 Task: In Heading Arial with underline. Font size of heading  '18'Font style of data Calibri. Font size of data  9Alignment of headline & data Align center. Fill color in heading,  RedFont color of data Black Apply border in Data No BorderIn the sheet   Navigate Sales review book
Action: Mouse moved to (82, 156)
Screenshot: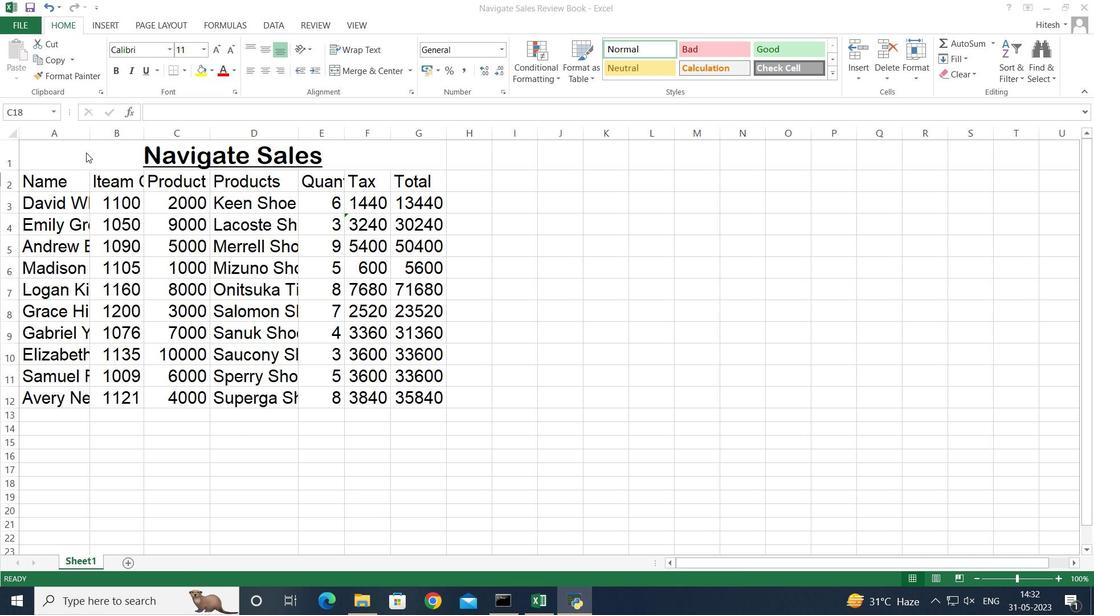 
Action: Mouse pressed left at (82, 156)
Screenshot: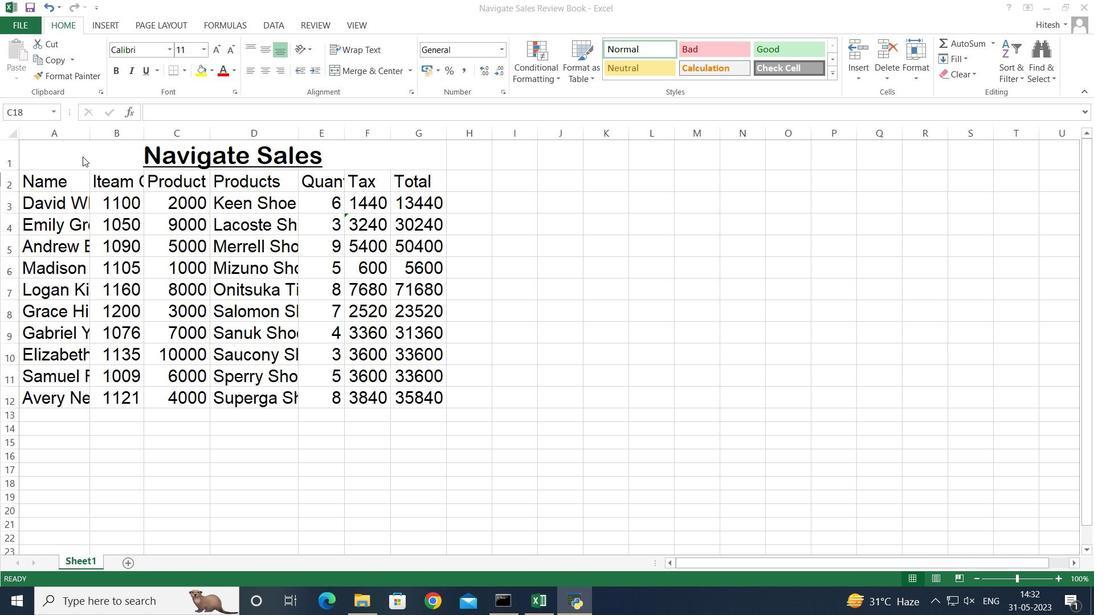 
Action: Mouse moved to (82, 164)
Screenshot: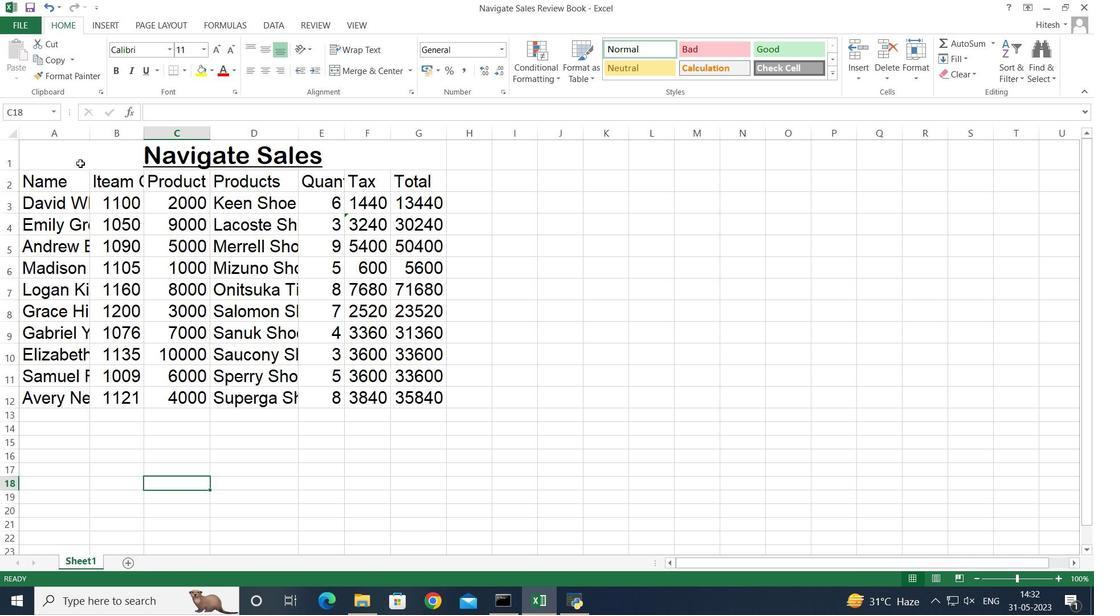 
Action: Mouse pressed left at (82, 164)
Screenshot: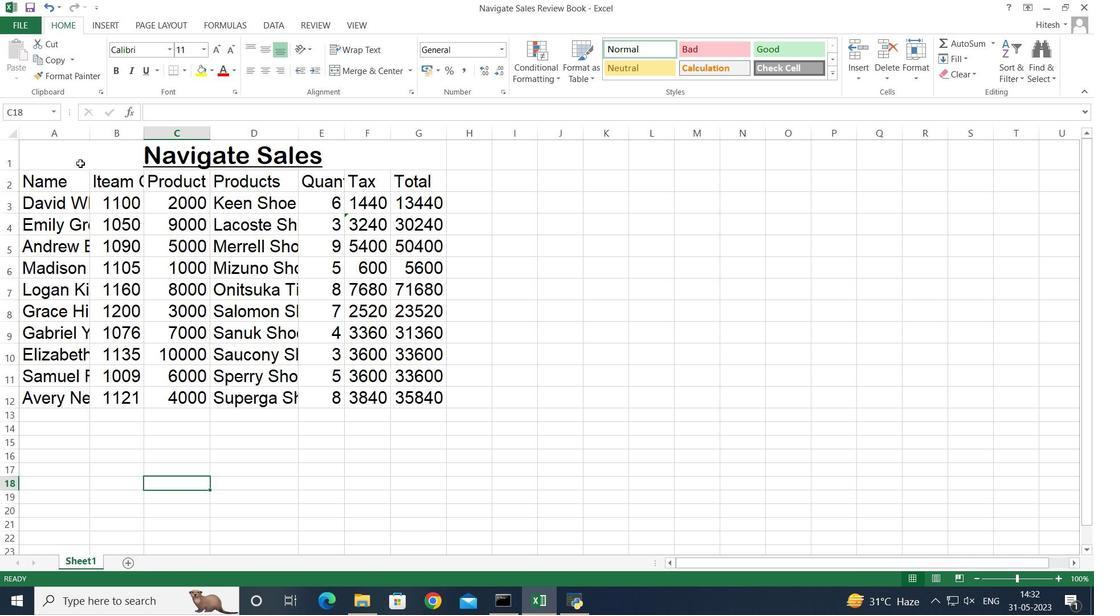
Action: Mouse moved to (170, 53)
Screenshot: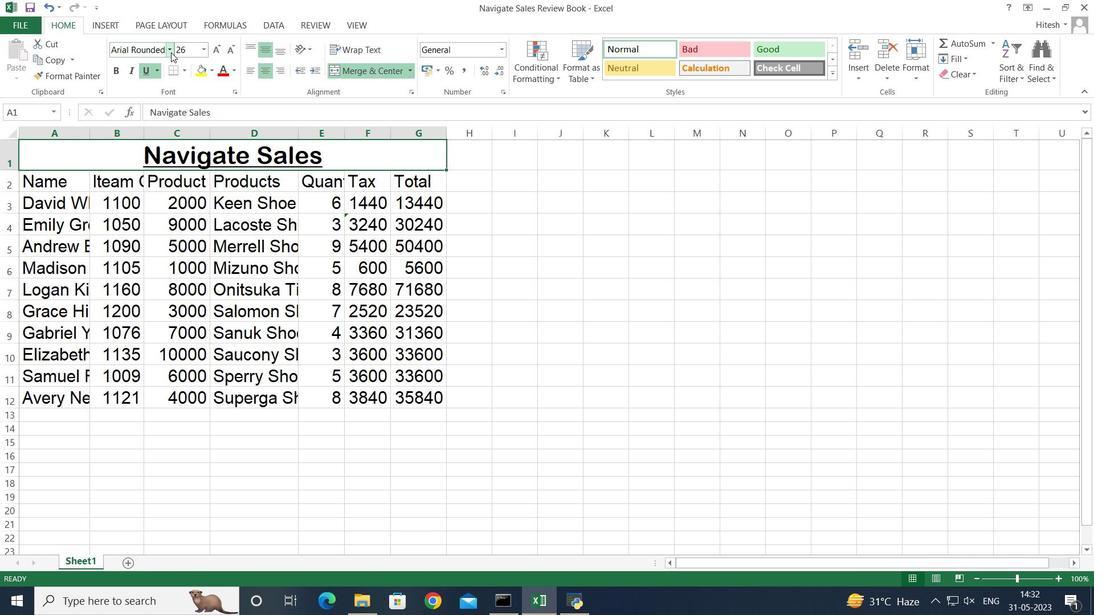 
Action: Mouse pressed left at (170, 53)
Screenshot: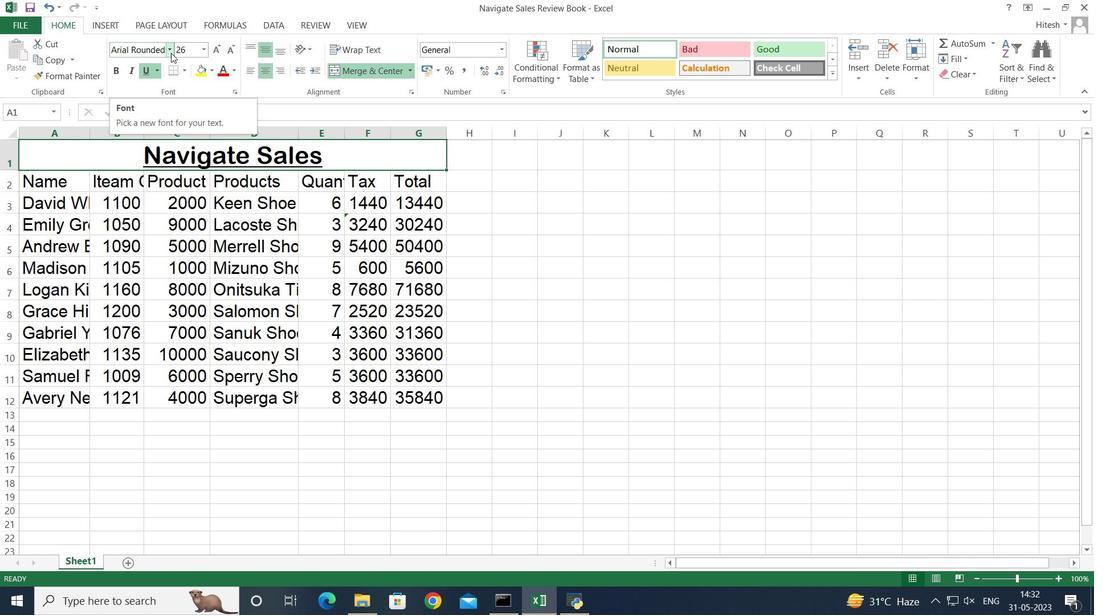 
Action: Mouse moved to (229, 165)
Screenshot: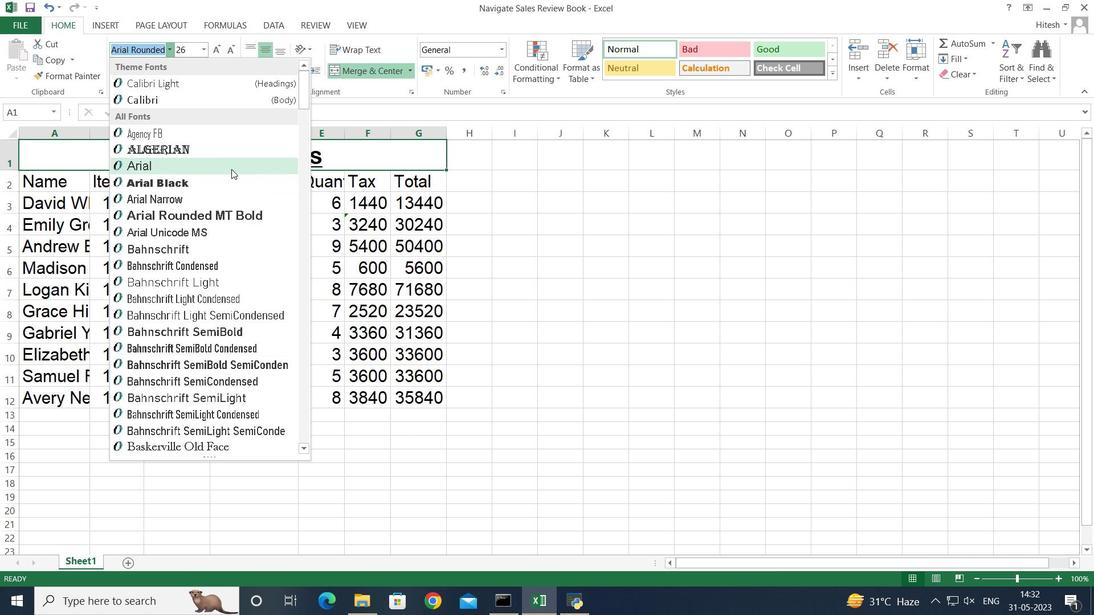 
Action: Mouse pressed left at (229, 165)
Screenshot: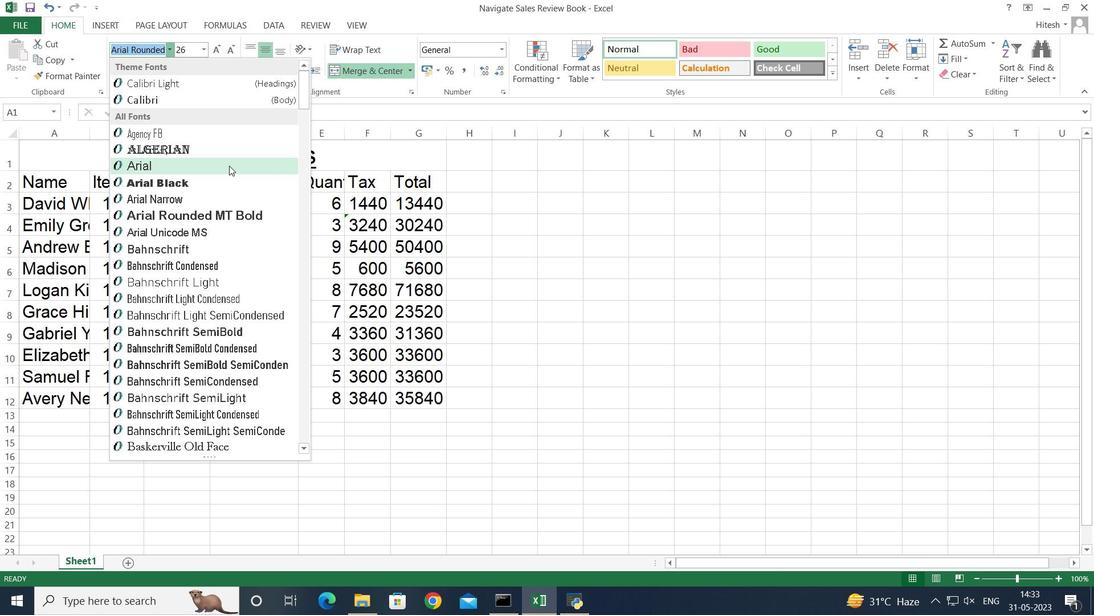
Action: Mouse moved to (147, 75)
Screenshot: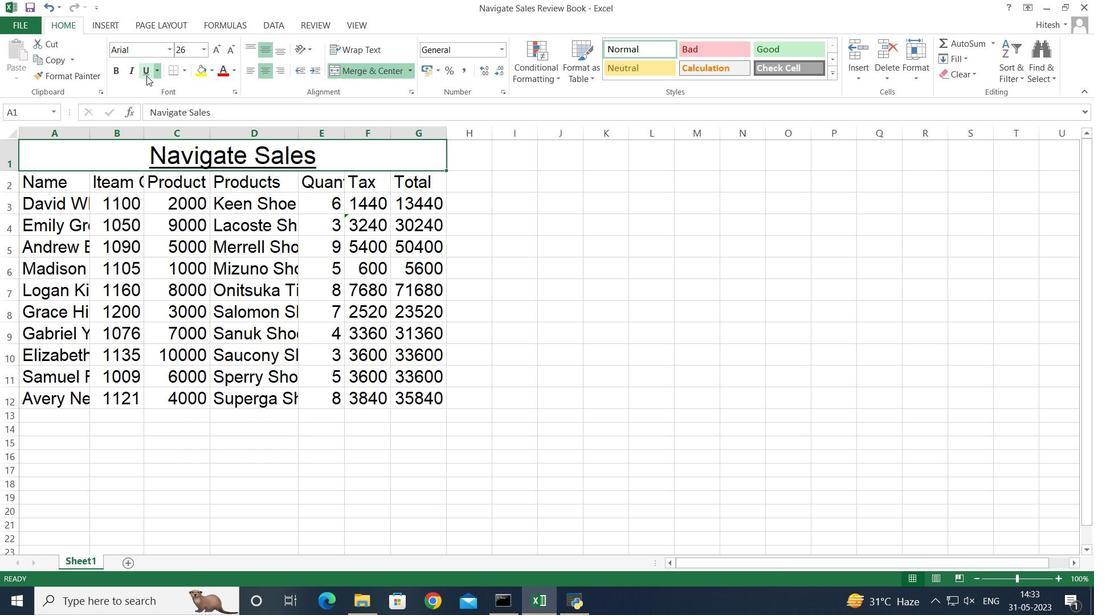 
Action: Mouse pressed left at (147, 75)
Screenshot: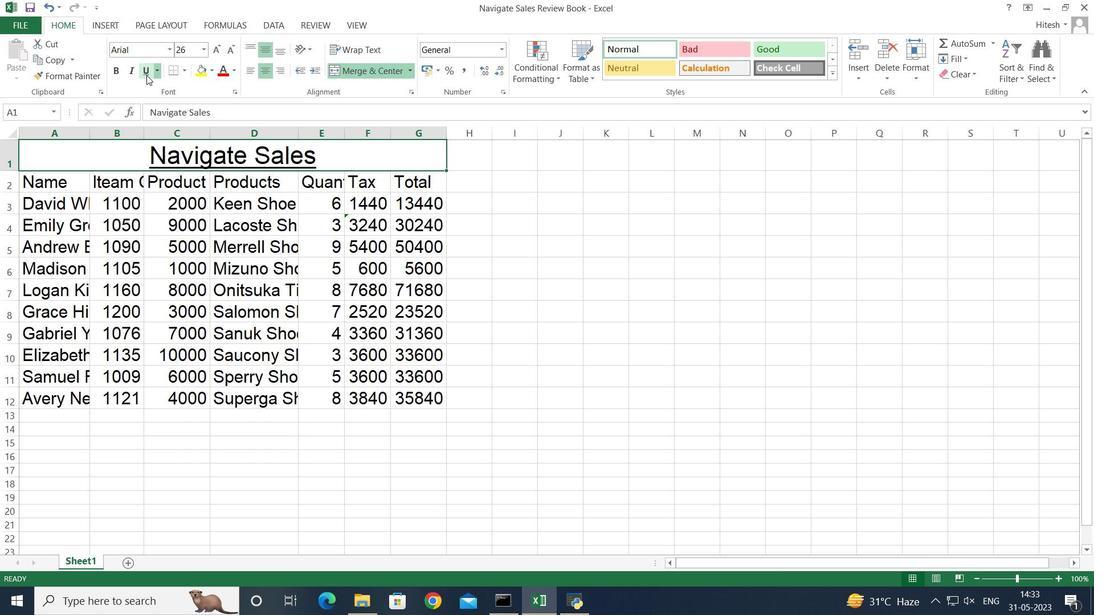 
Action: Mouse pressed left at (147, 75)
Screenshot: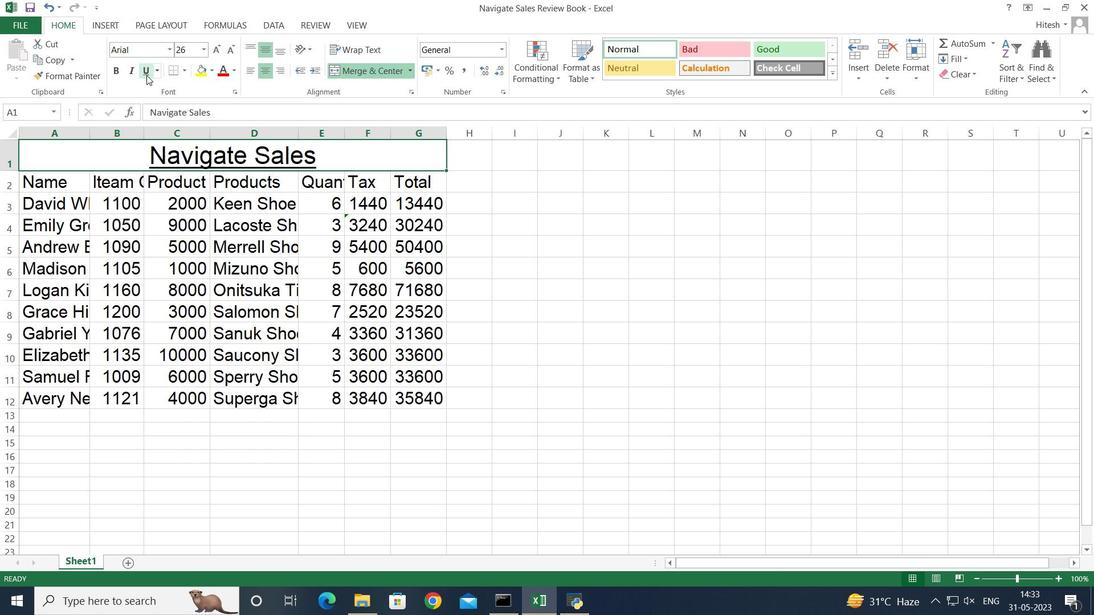 
Action: Mouse moved to (203, 47)
Screenshot: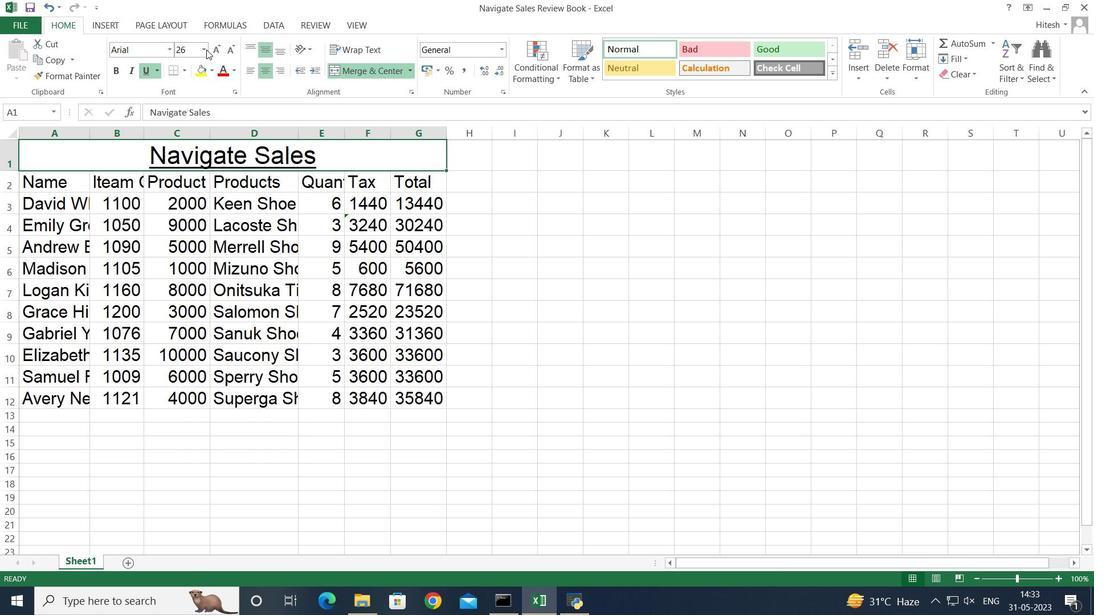 
Action: Mouse pressed left at (203, 47)
Screenshot: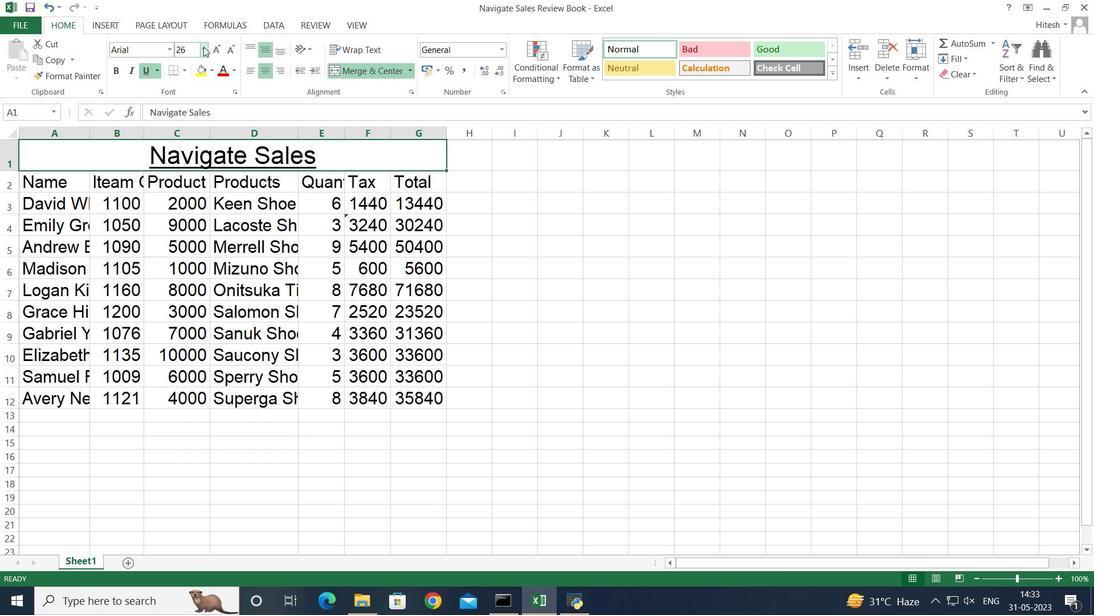 
Action: Mouse moved to (183, 160)
Screenshot: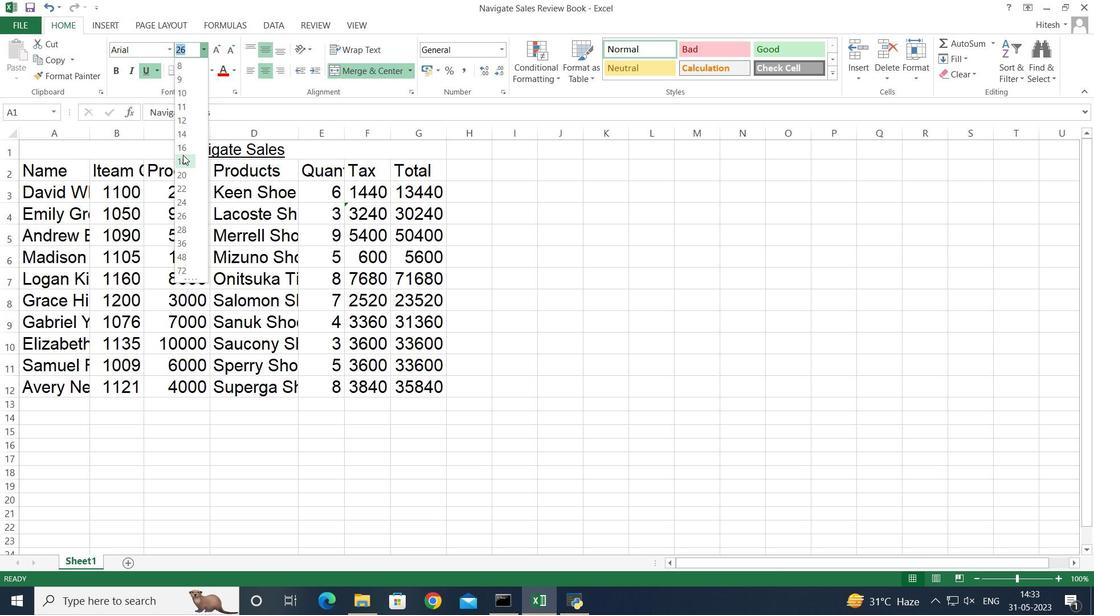 
Action: Mouse pressed left at (183, 160)
Screenshot: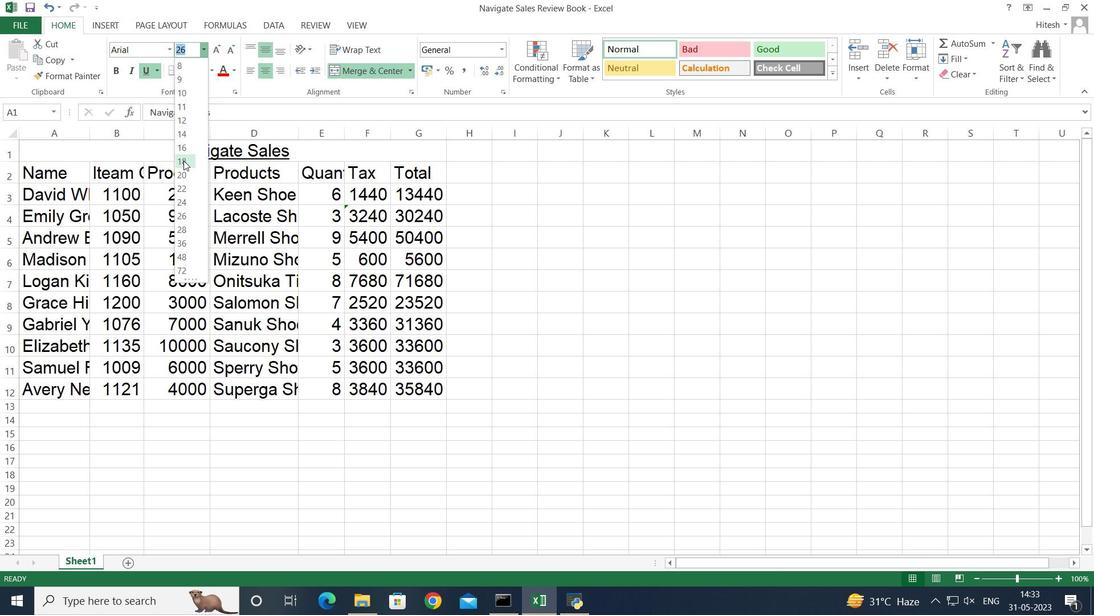 
Action: Mouse moved to (191, 414)
Screenshot: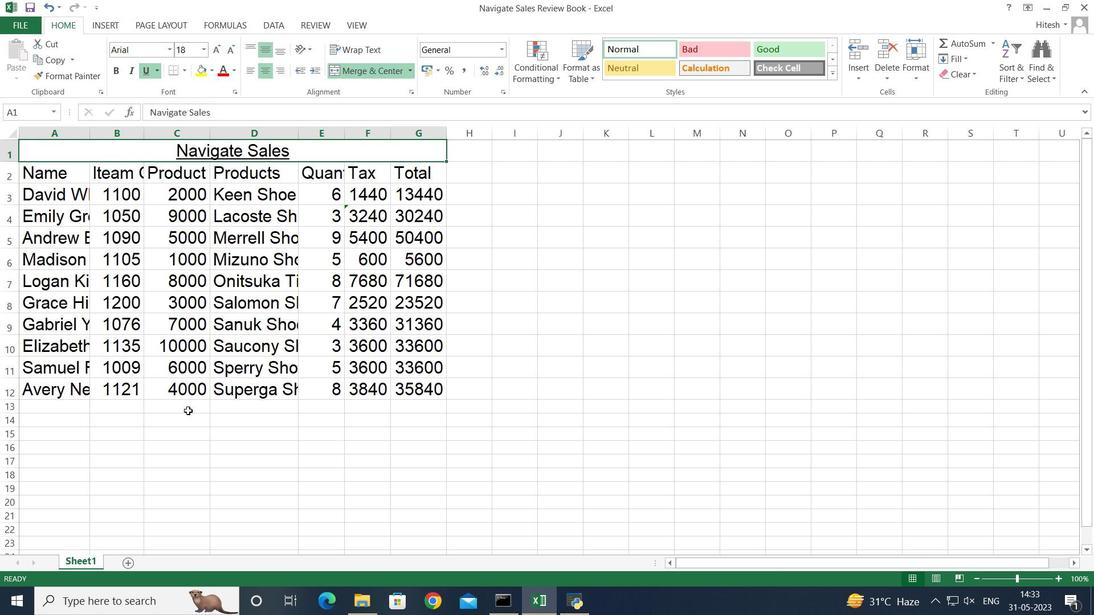 
Action: Mouse pressed left at (191, 414)
Screenshot: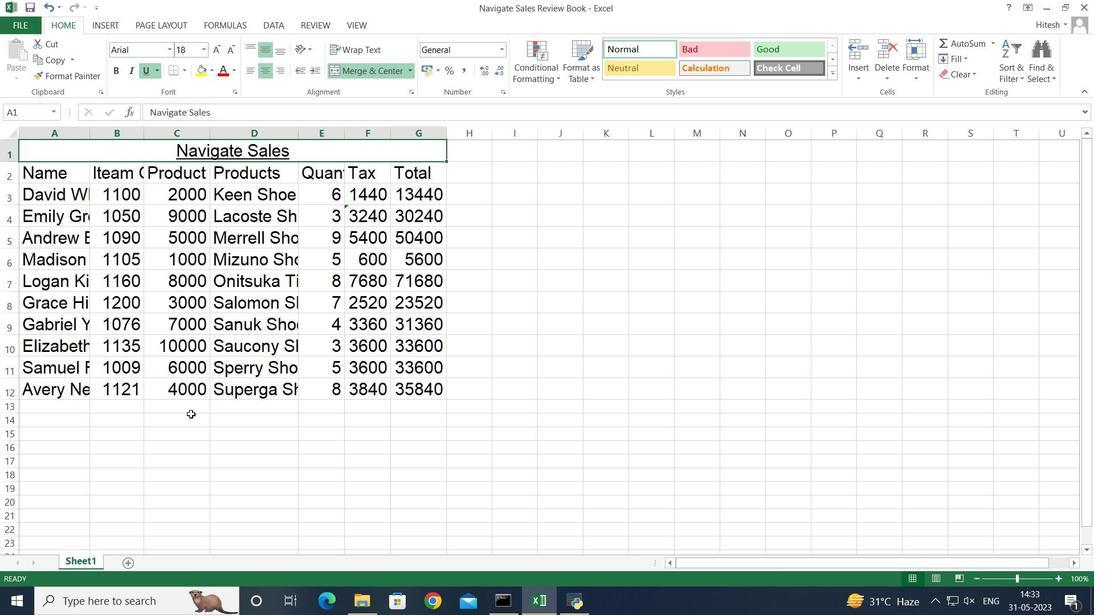 
Action: Mouse moved to (35, 177)
Screenshot: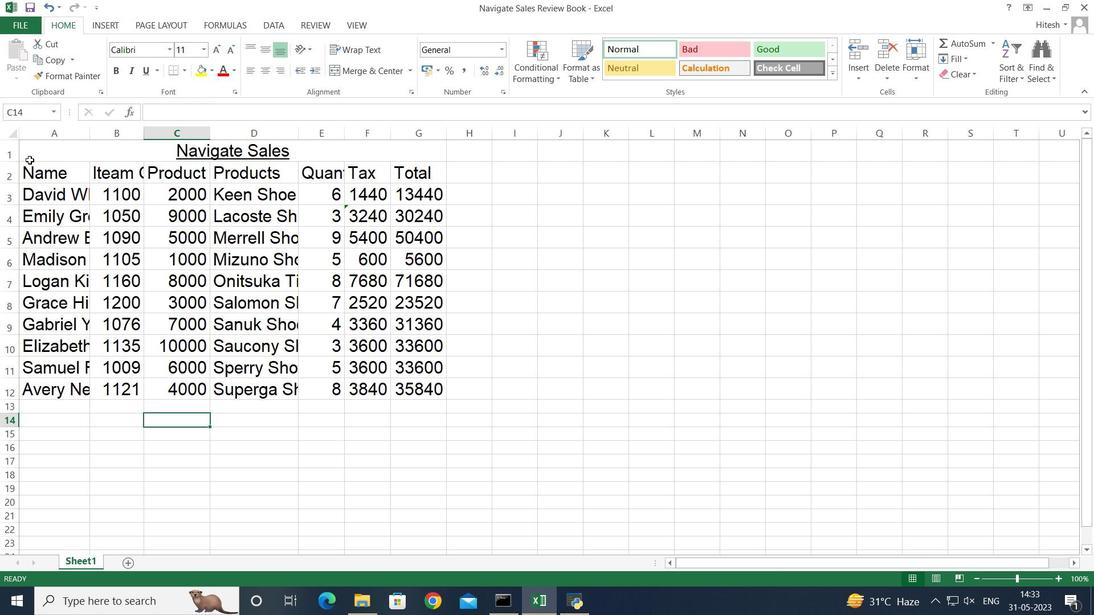 
Action: Mouse pressed left at (35, 177)
Screenshot: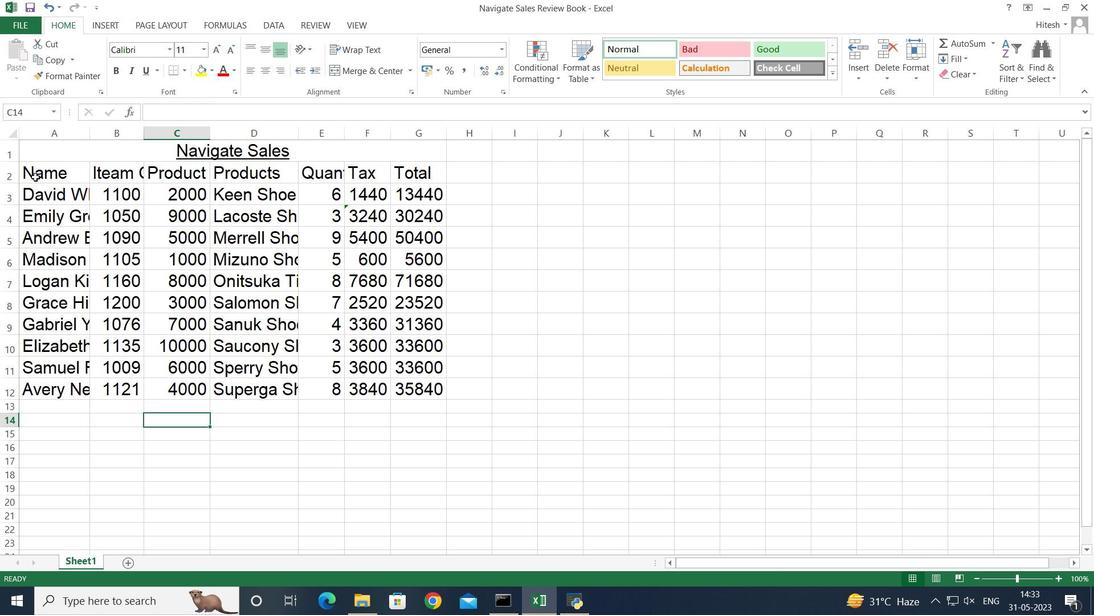 
Action: Key pressed <Key.shift><Key.right><Key.right><Key.right><Key.right><Key.right><Key.right><Key.down><Key.down><Key.down><Key.down><Key.down><Key.down><Key.down><Key.down><Key.down><Key.down>
Screenshot: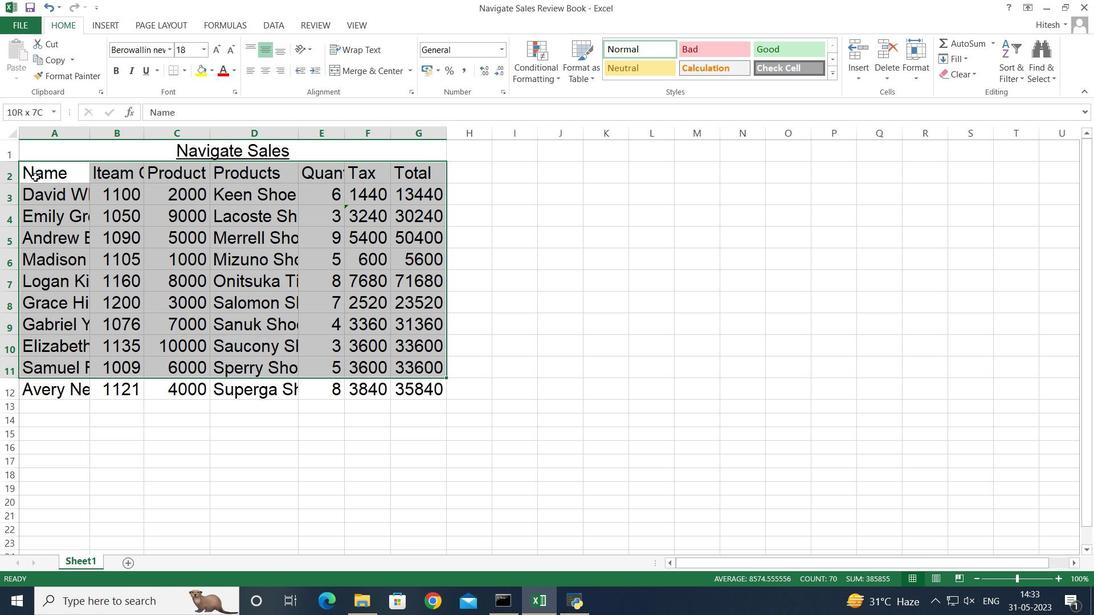 
Action: Mouse moved to (169, 46)
Screenshot: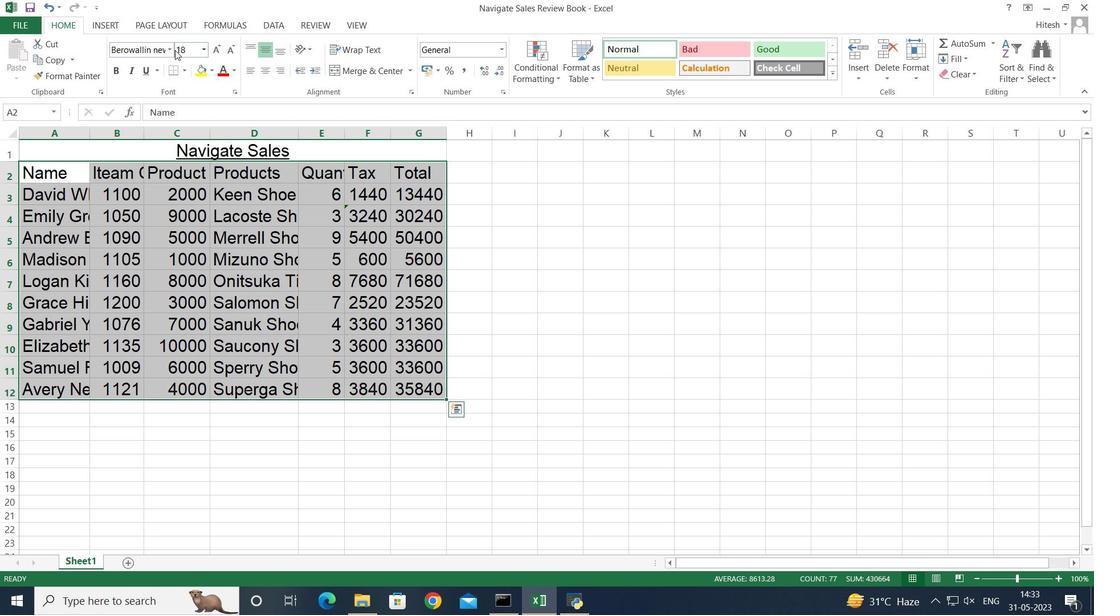 
Action: Mouse pressed left at (169, 46)
Screenshot: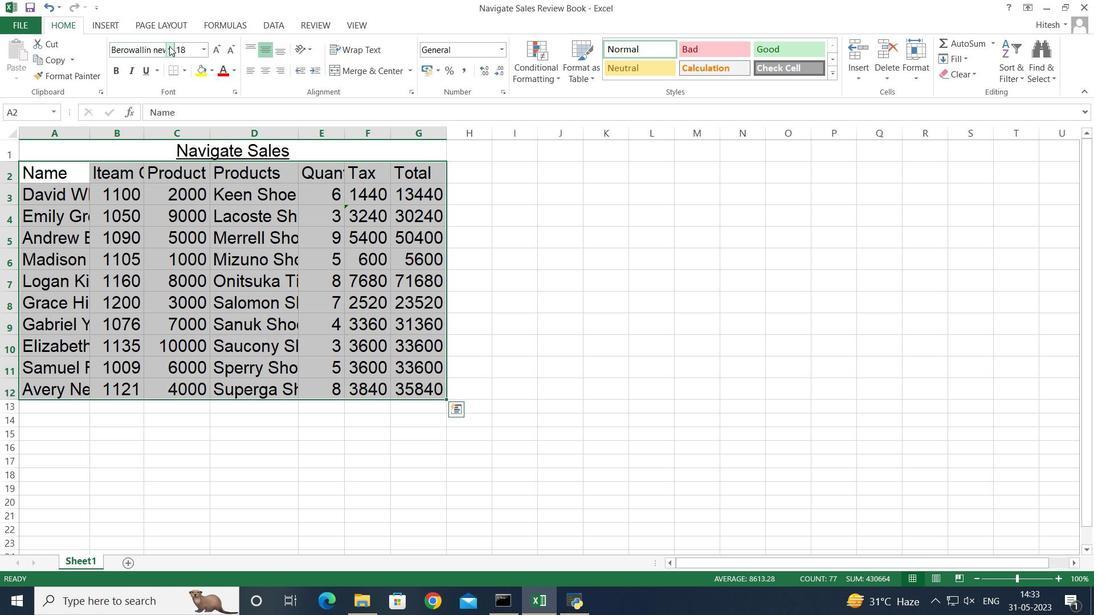
Action: Mouse moved to (165, 102)
Screenshot: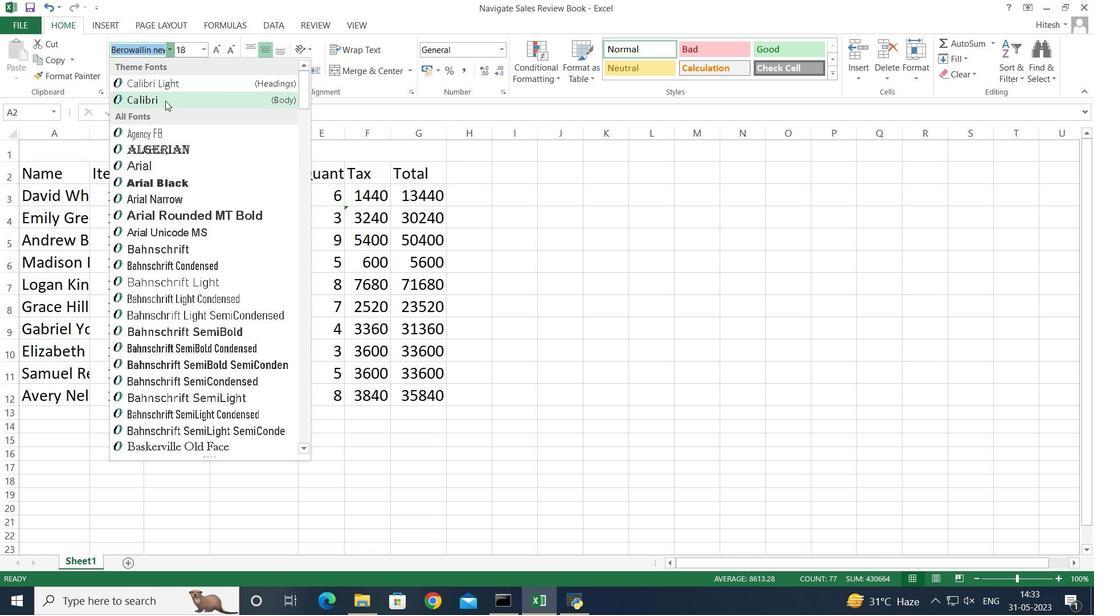 
Action: Mouse pressed left at (165, 102)
Screenshot: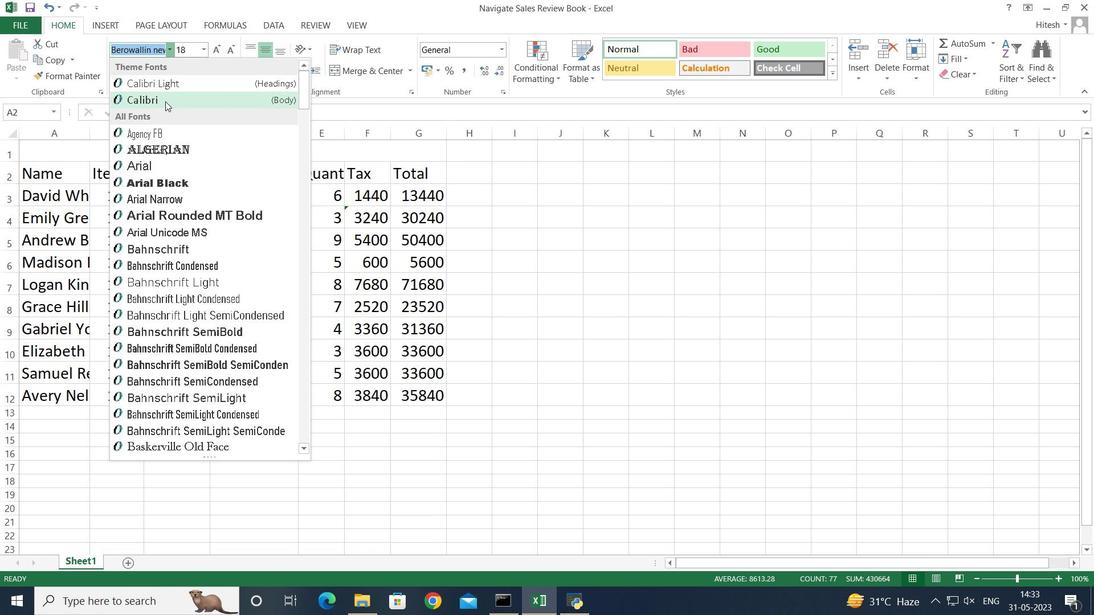 
Action: Mouse moved to (201, 47)
Screenshot: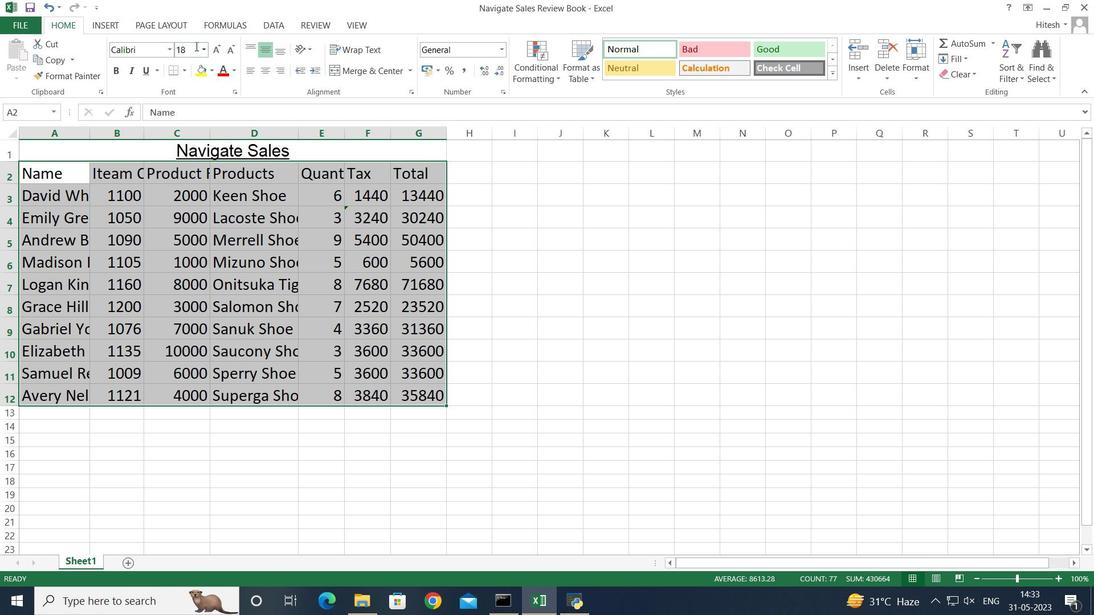 
Action: Mouse pressed left at (201, 47)
Screenshot: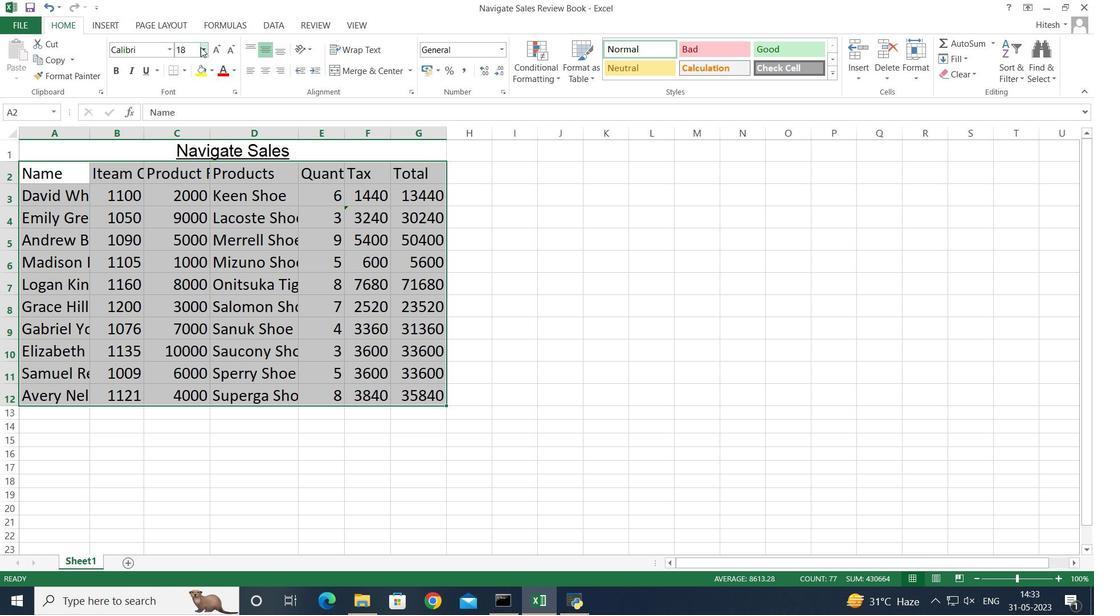 
Action: Mouse moved to (194, 78)
Screenshot: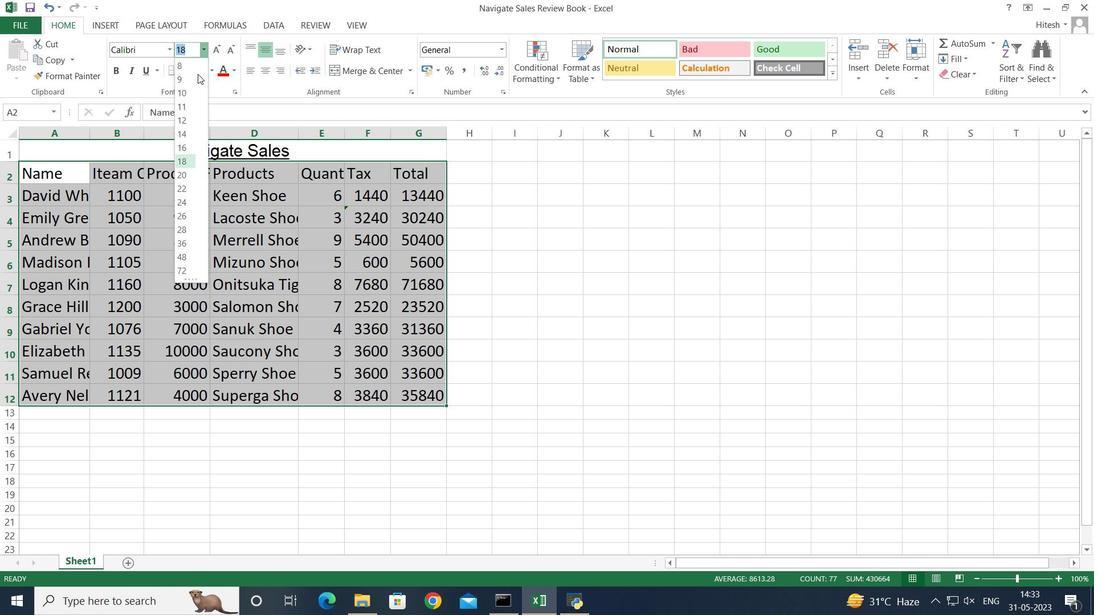 
Action: Mouse pressed left at (194, 78)
Screenshot: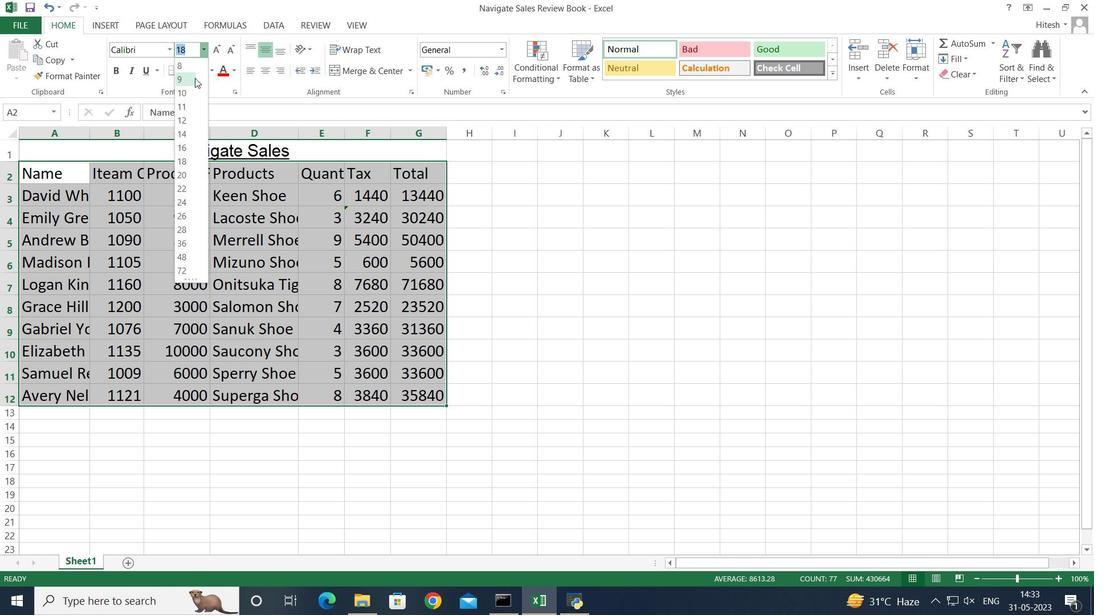 
Action: Mouse moved to (191, 346)
Screenshot: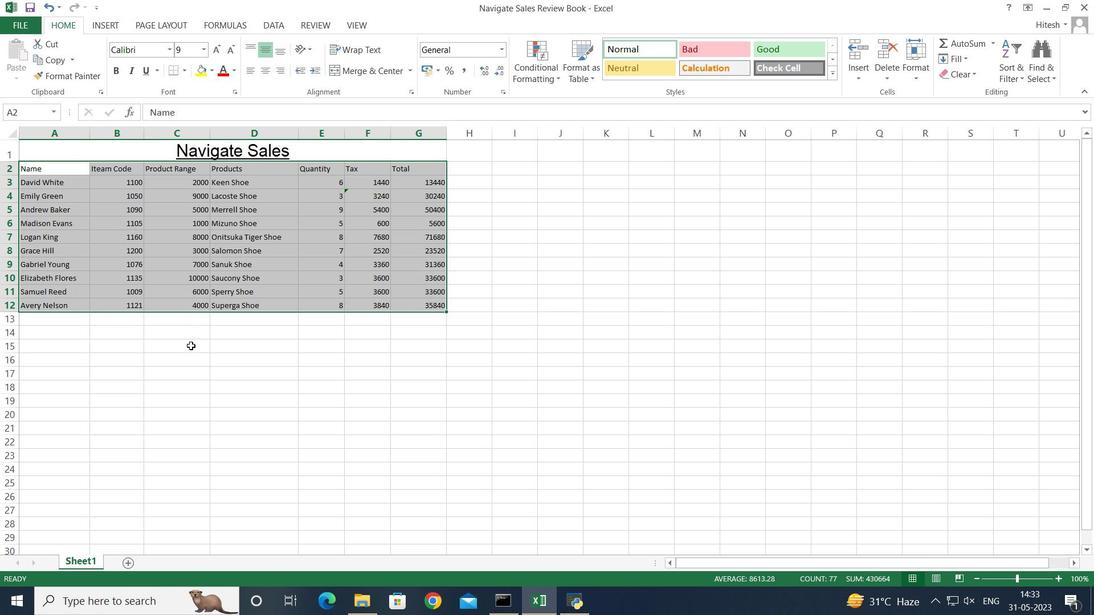 
Action: Mouse pressed left at (191, 346)
Screenshot: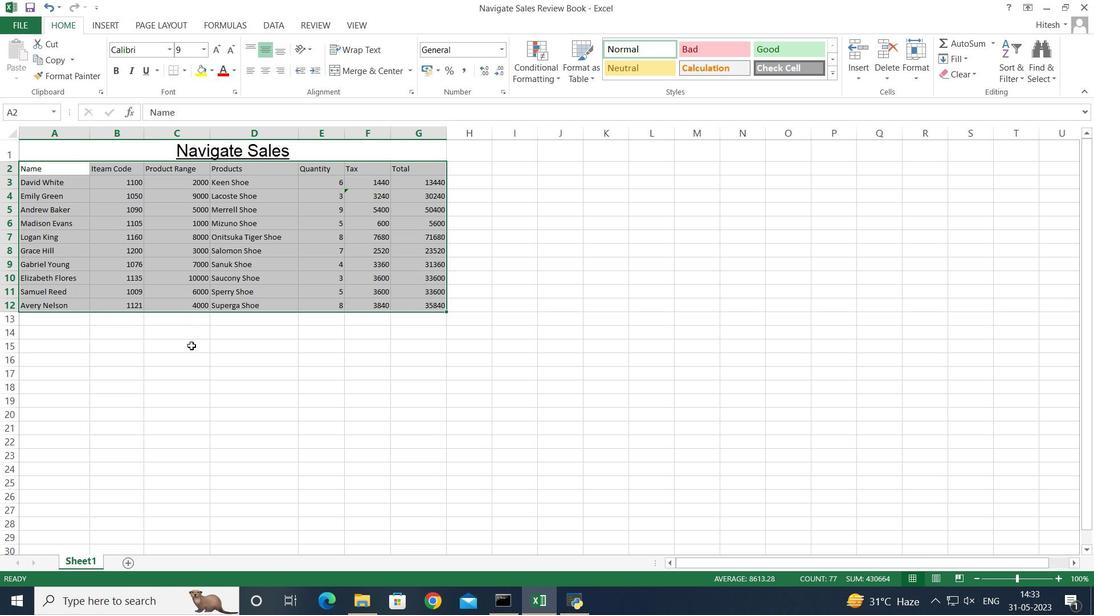 
Action: Mouse moved to (54, 157)
Screenshot: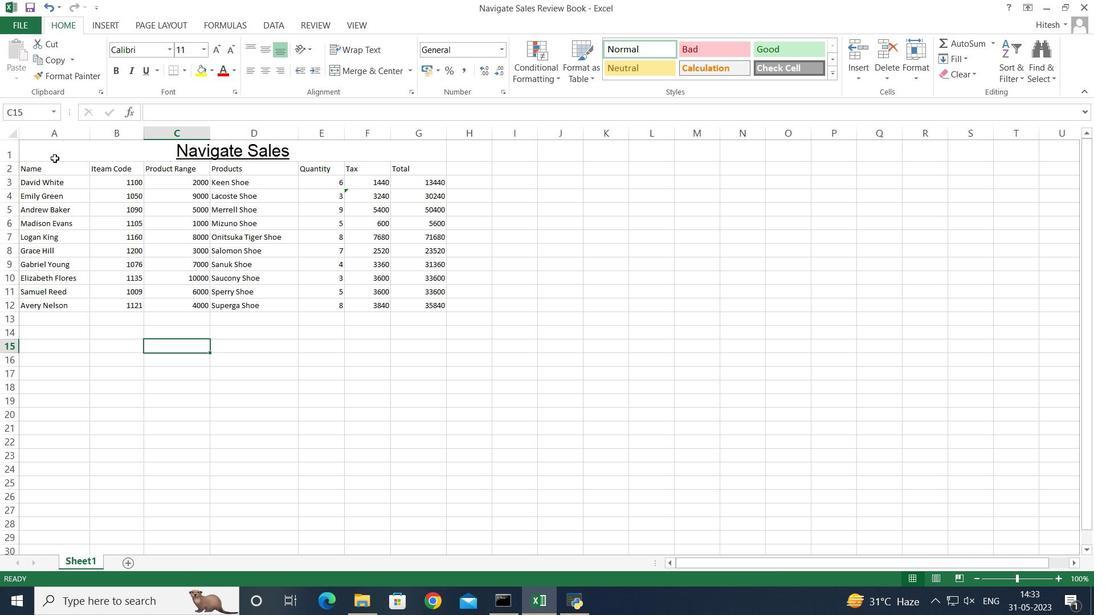 
Action: Mouse pressed left at (54, 157)
Screenshot: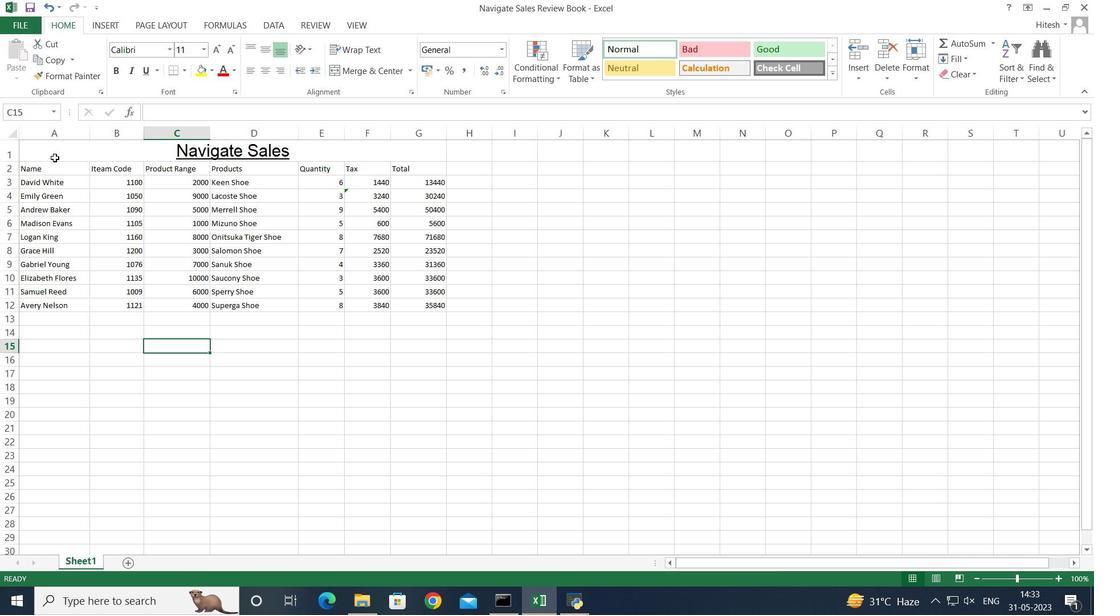 
Action: Key pressed <Key.shift><Key.down><Key.down><Key.down><Key.down><Key.down><Key.down><Key.down><Key.down><Key.down><Key.down><Key.down>
Screenshot: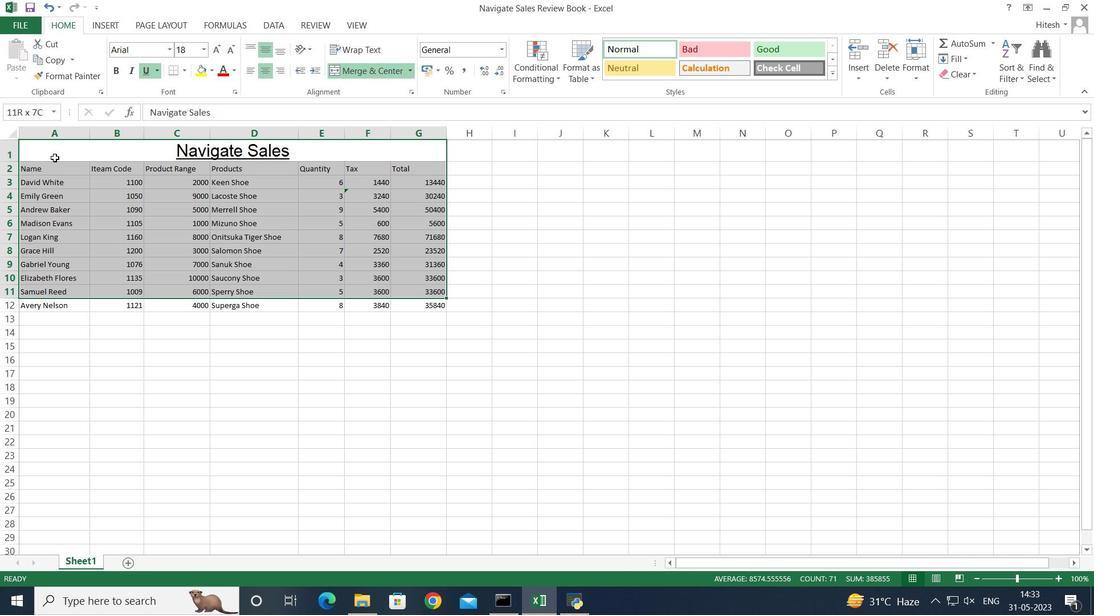 
Action: Mouse moved to (263, 68)
Screenshot: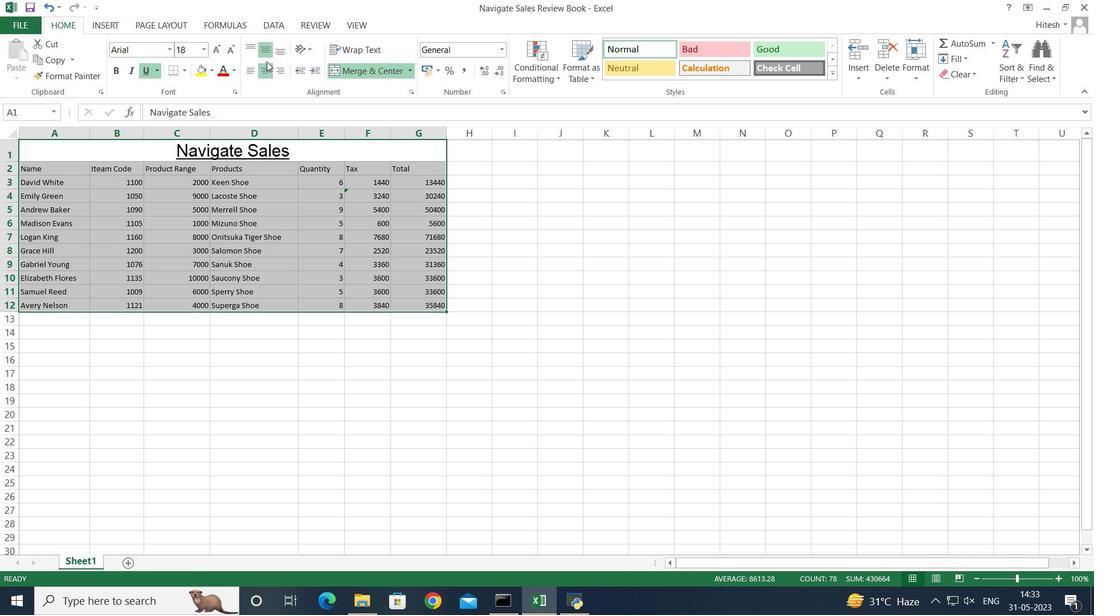 
Action: Mouse pressed left at (263, 68)
Screenshot: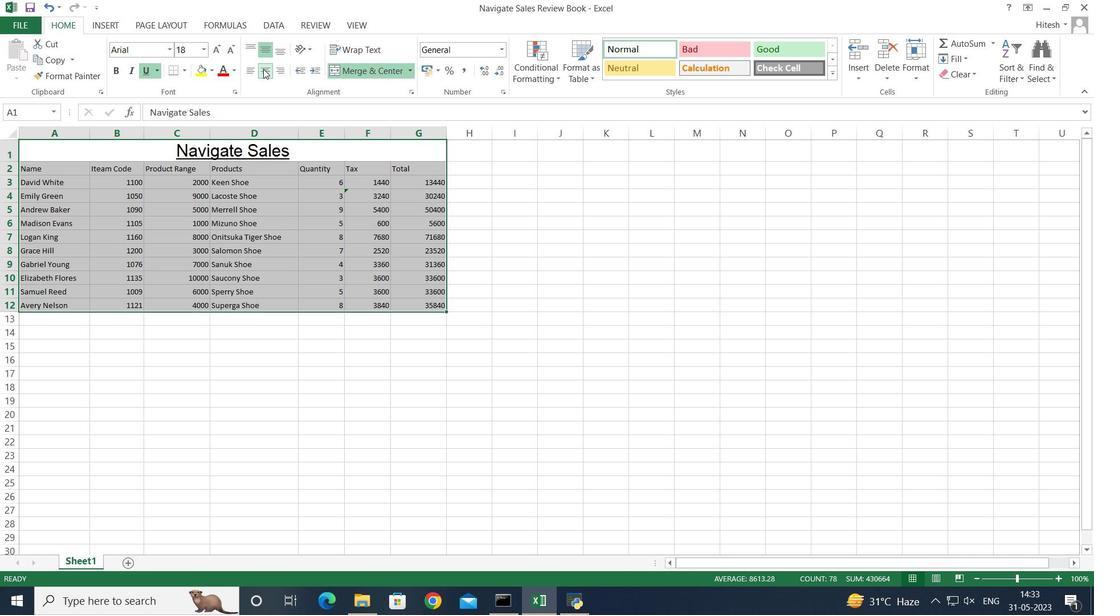 
Action: Mouse pressed left at (263, 68)
Screenshot: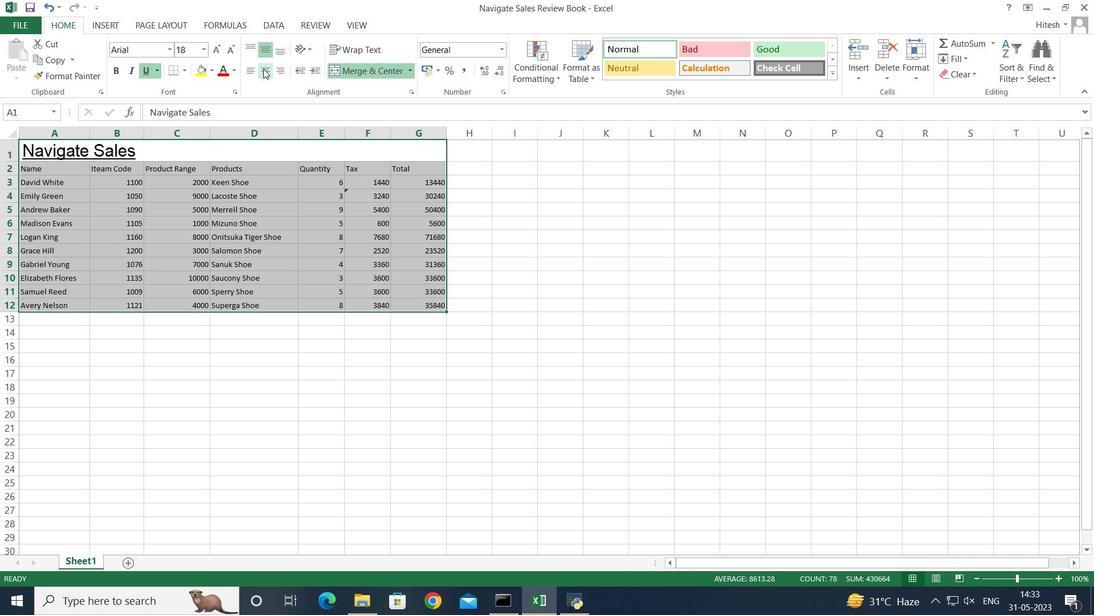 
Action: Mouse moved to (267, 360)
Screenshot: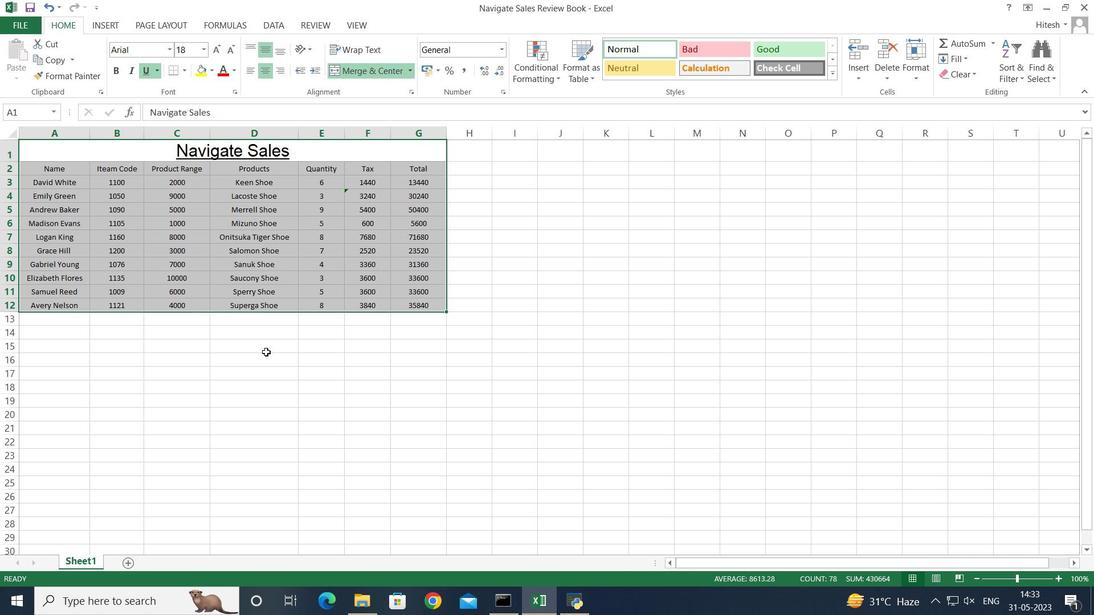 
Action: Mouse pressed left at (267, 360)
Screenshot: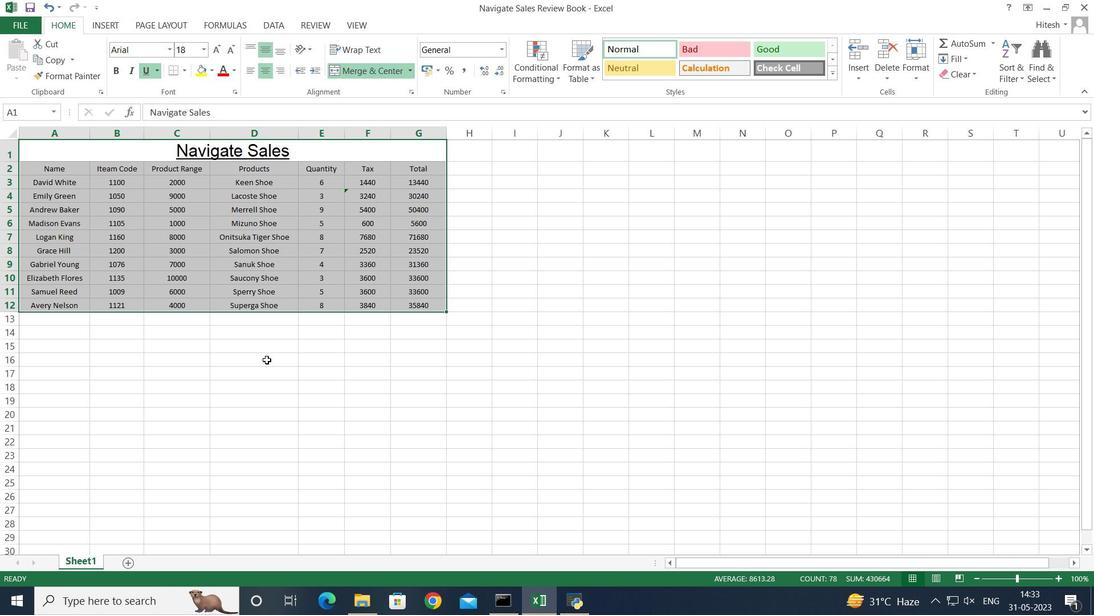 
Action: Mouse moved to (107, 151)
Screenshot: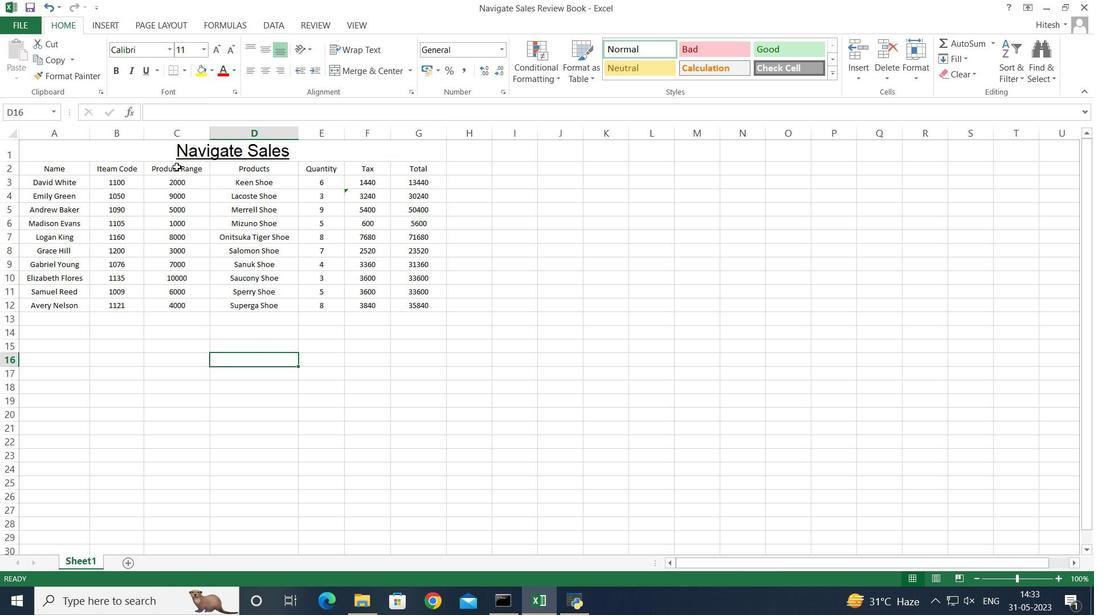 
Action: Mouse pressed left at (107, 151)
Screenshot: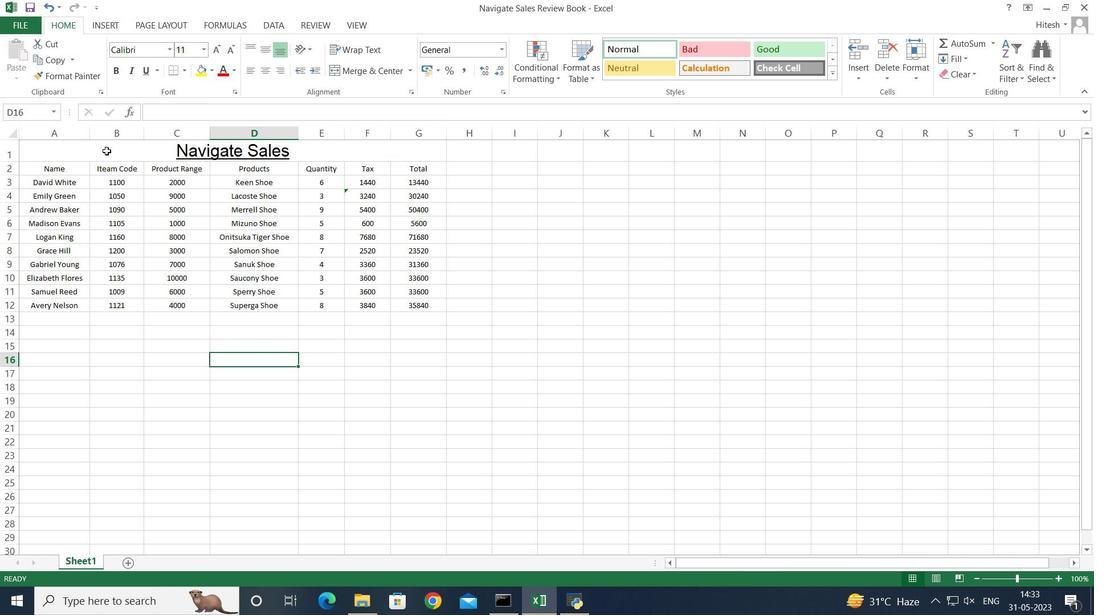 
Action: Mouse moved to (198, 70)
Screenshot: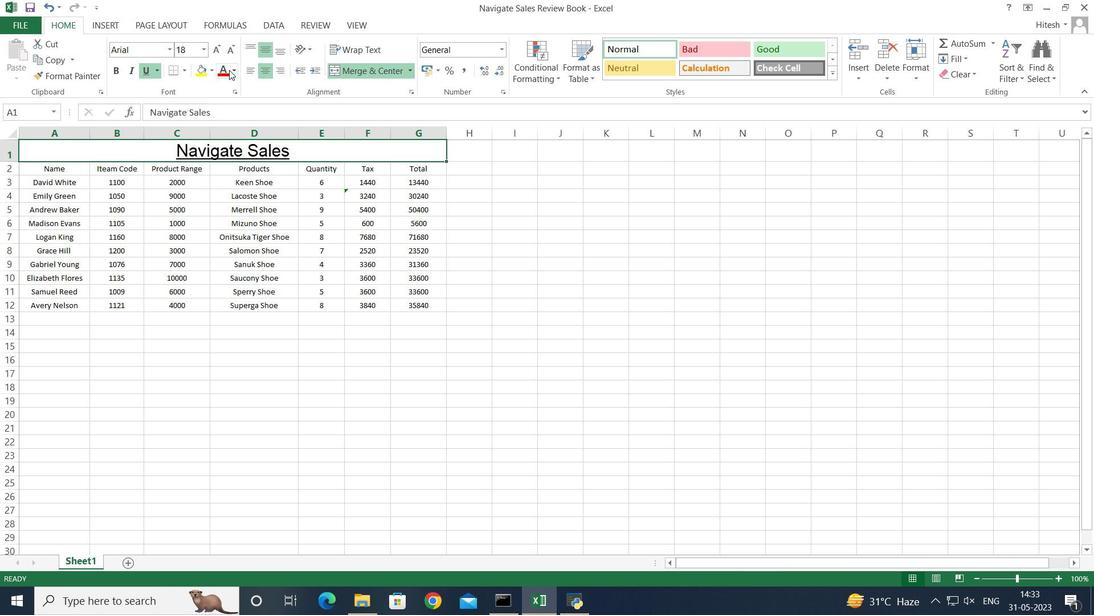 
Action: Mouse pressed left at (198, 70)
Screenshot: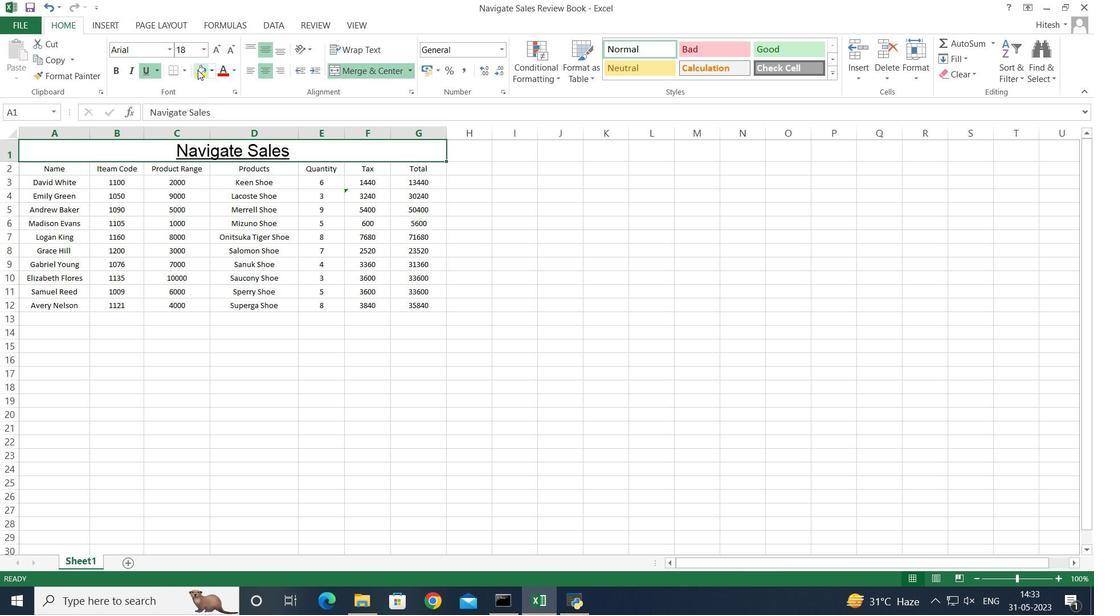 
Action: Mouse moved to (209, 70)
Screenshot: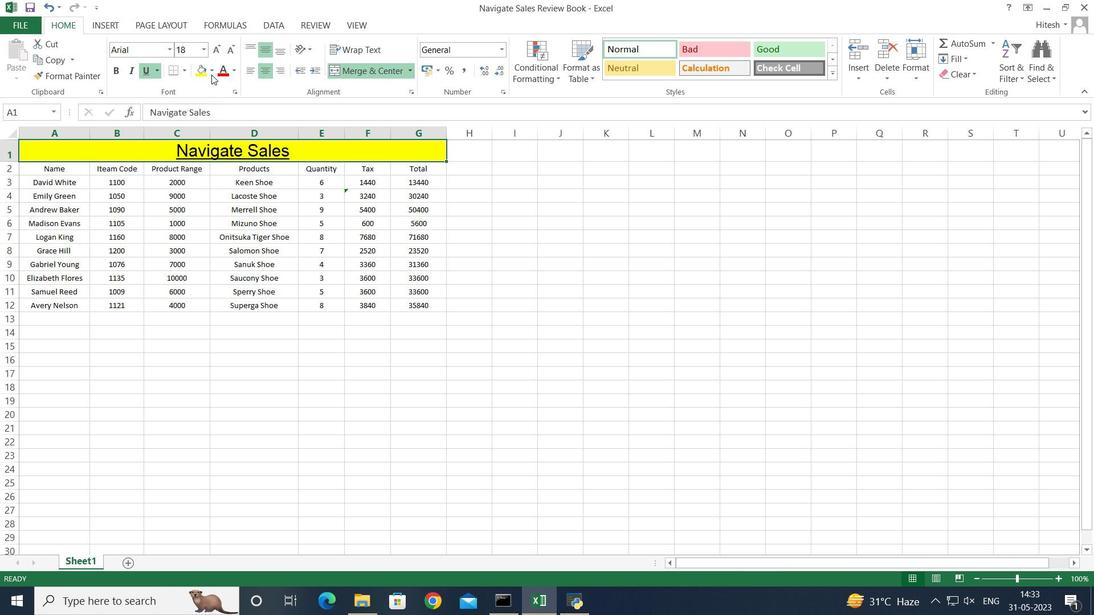
Action: Mouse pressed left at (209, 70)
Screenshot: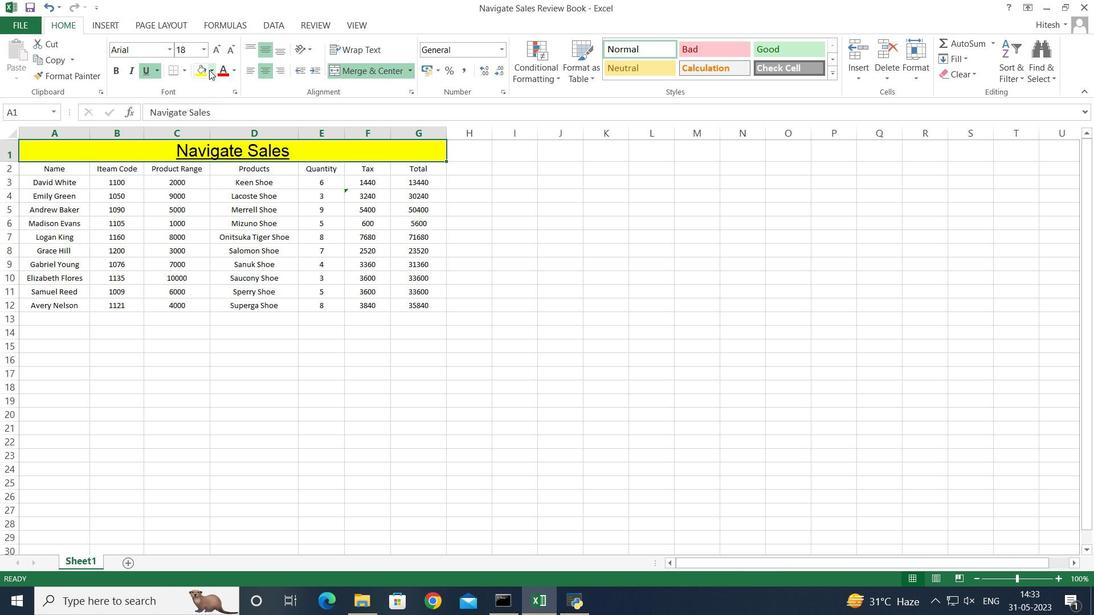 
Action: Mouse moved to (213, 177)
Screenshot: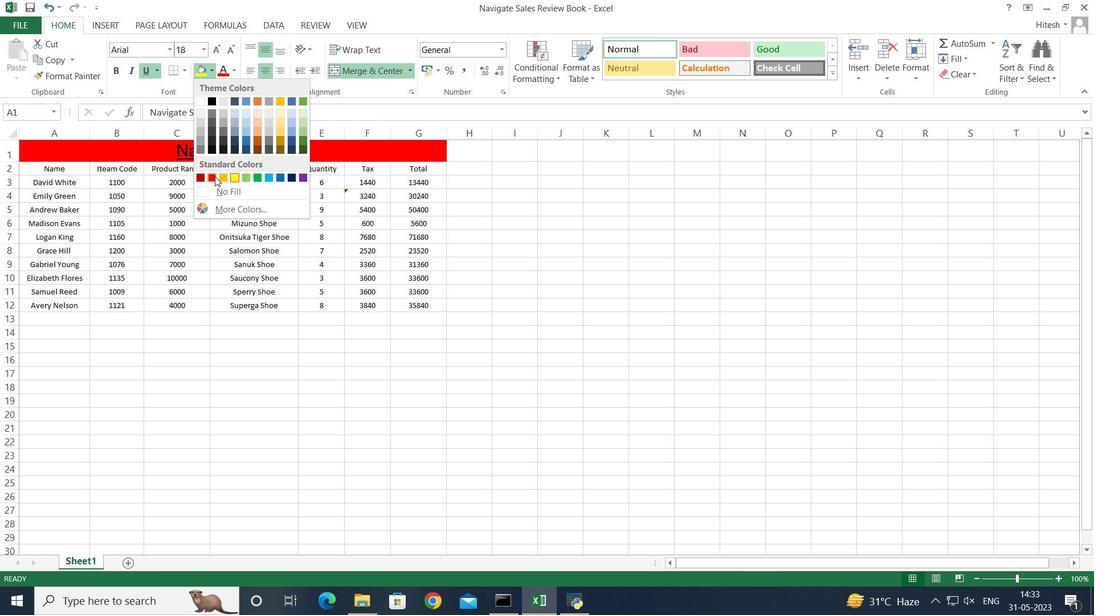
Action: Mouse pressed left at (213, 177)
Screenshot: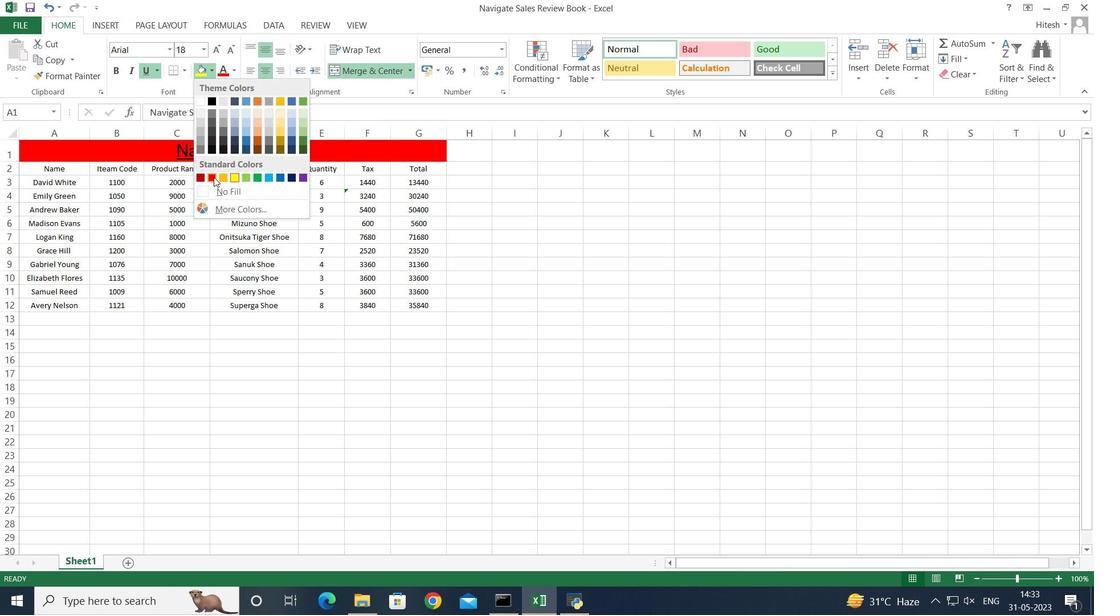 
Action: Mouse moved to (194, 329)
Screenshot: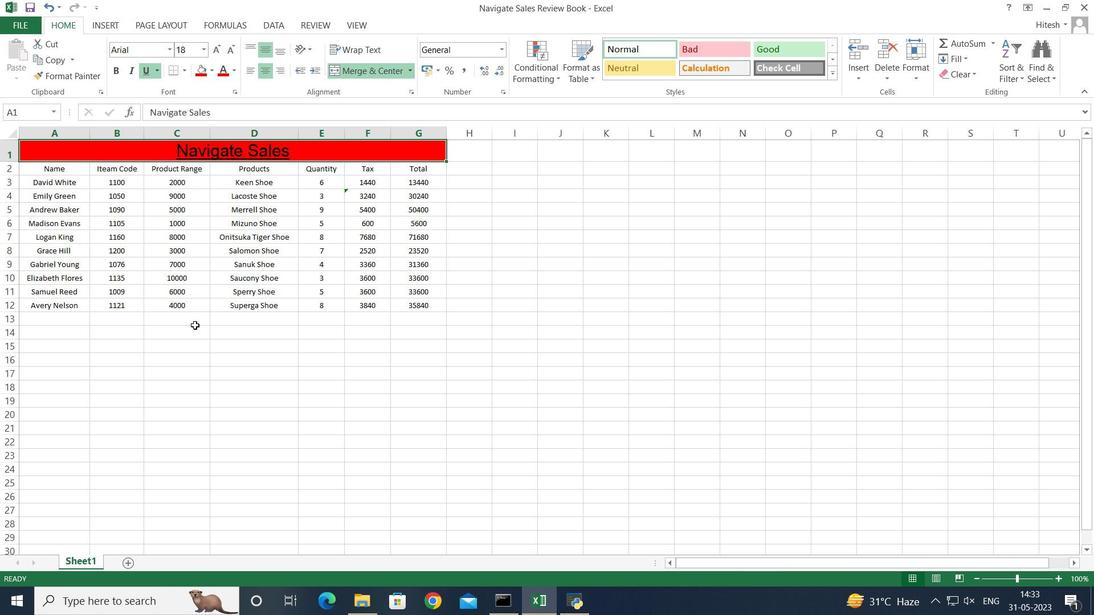 
Action: Mouse pressed left at (194, 329)
Screenshot: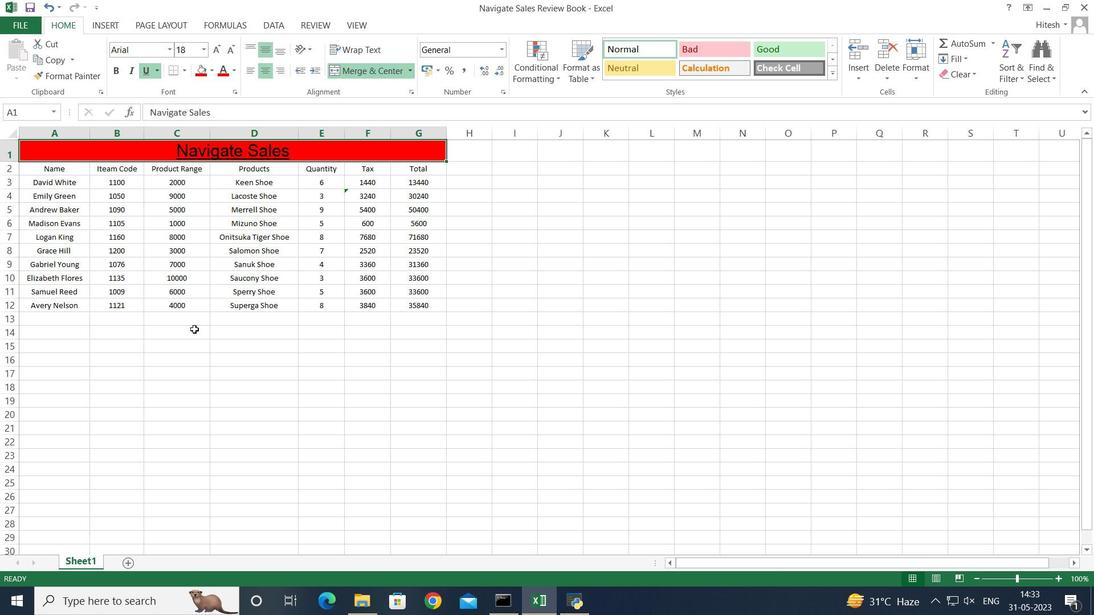 
Action: Mouse moved to (66, 172)
Screenshot: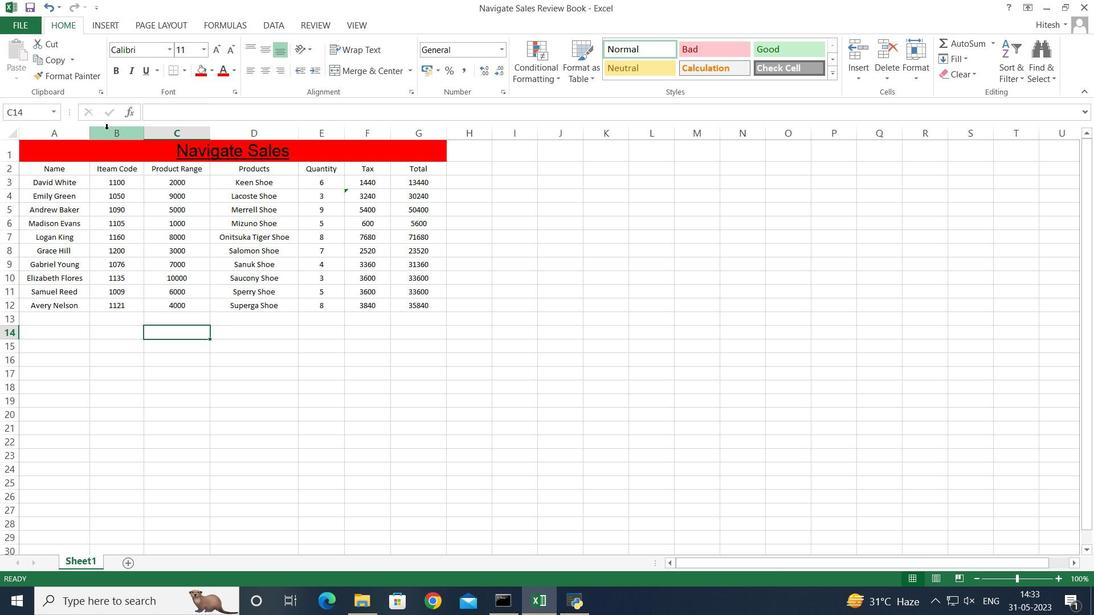 
Action: Mouse pressed left at (66, 172)
Screenshot: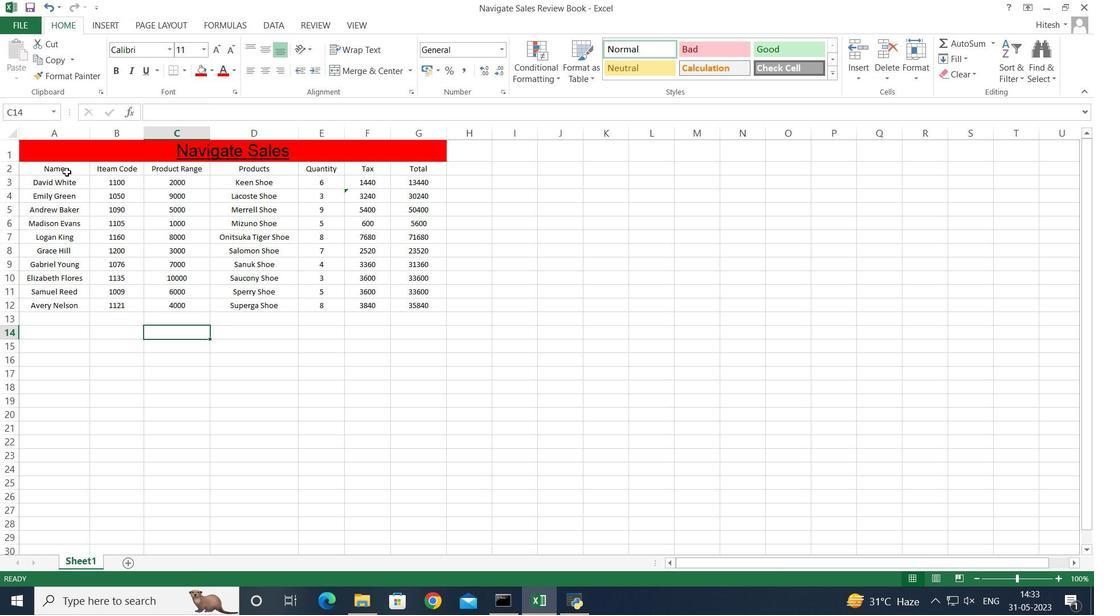 
Action: Key pressed <Key.shift><Key.right><Key.right><Key.right><Key.right><Key.right><Key.right><Key.down><Key.down><Key.down><Key.down><Key.down><Key.down><Key.down><Key.down><Key.down><Key.down>
Screenshot: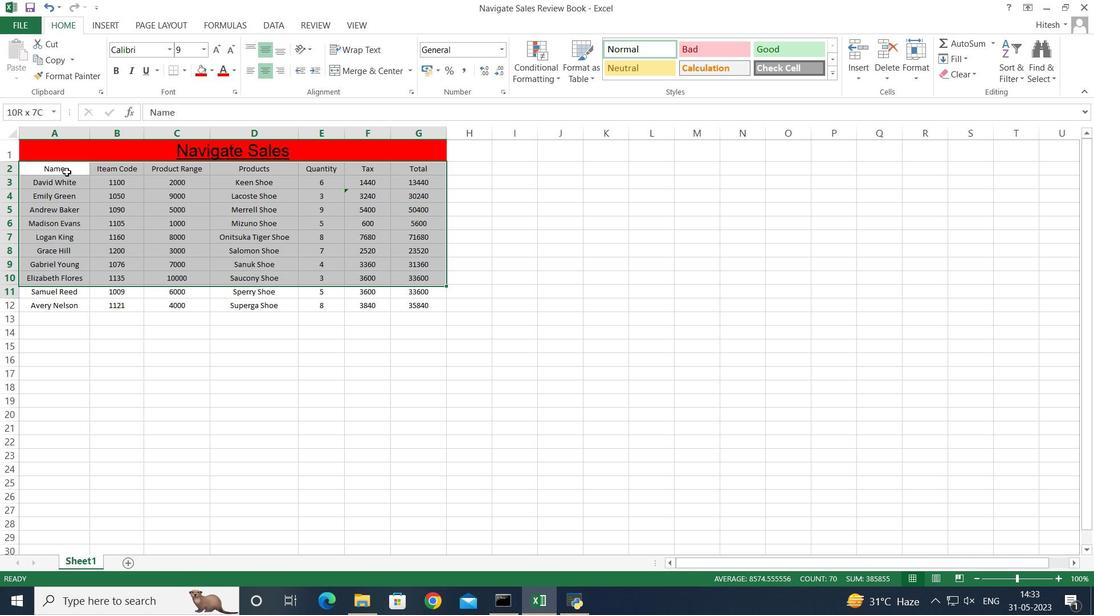 
Action: Mouse moved to (230, 67)
Screenshot: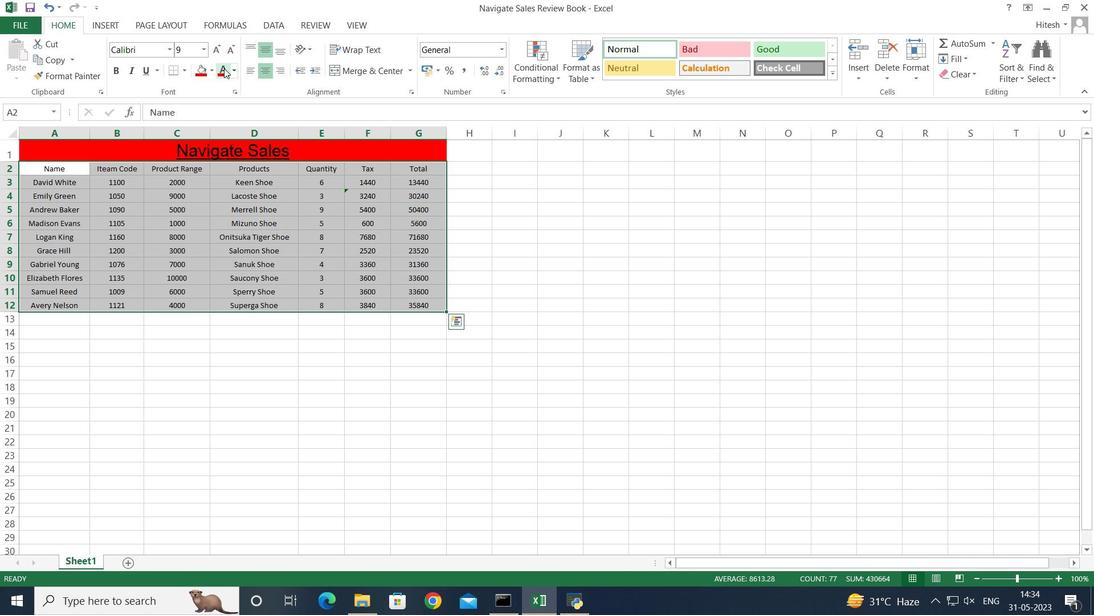 
Action: Mouse pressed left at (230, 67)
Screenshot: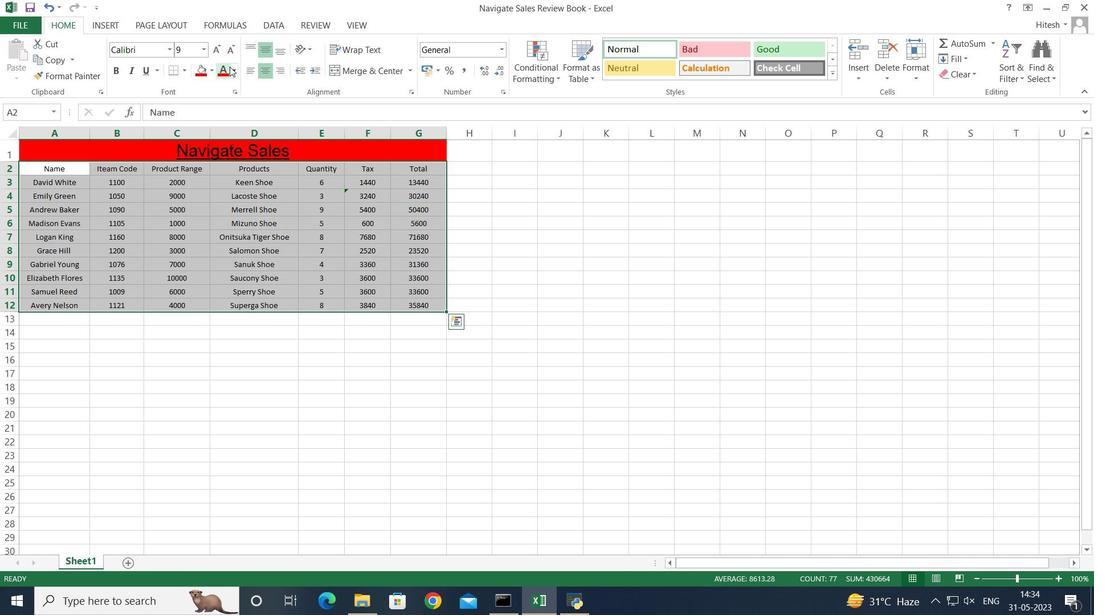 
Action: Mouse moved to (231, 66)
Screenshot: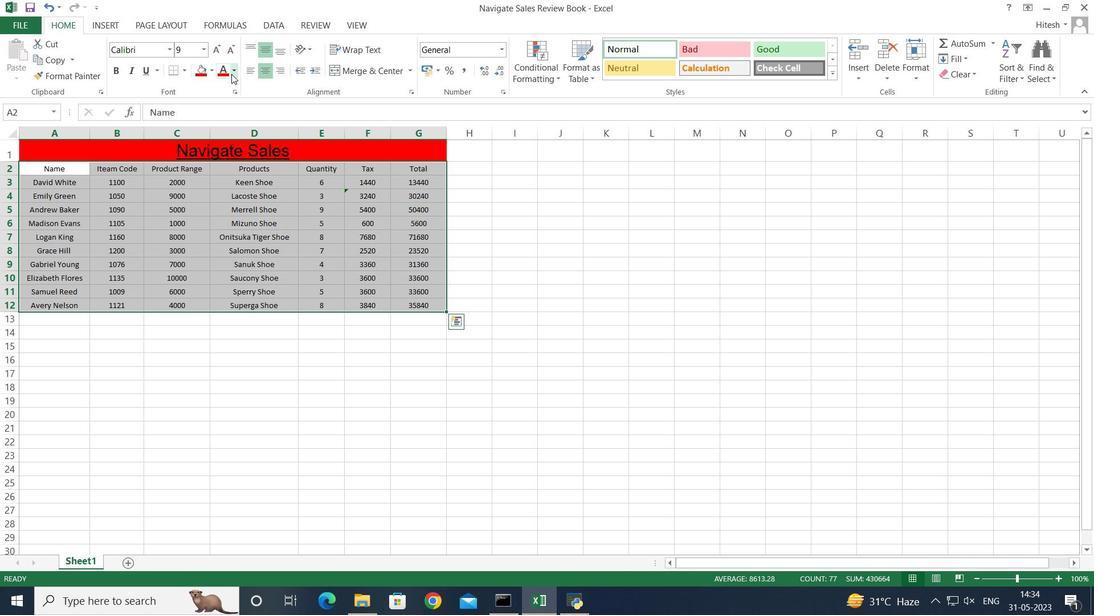 
Action: Mouse pressed left at (231, 66)
Screenshot: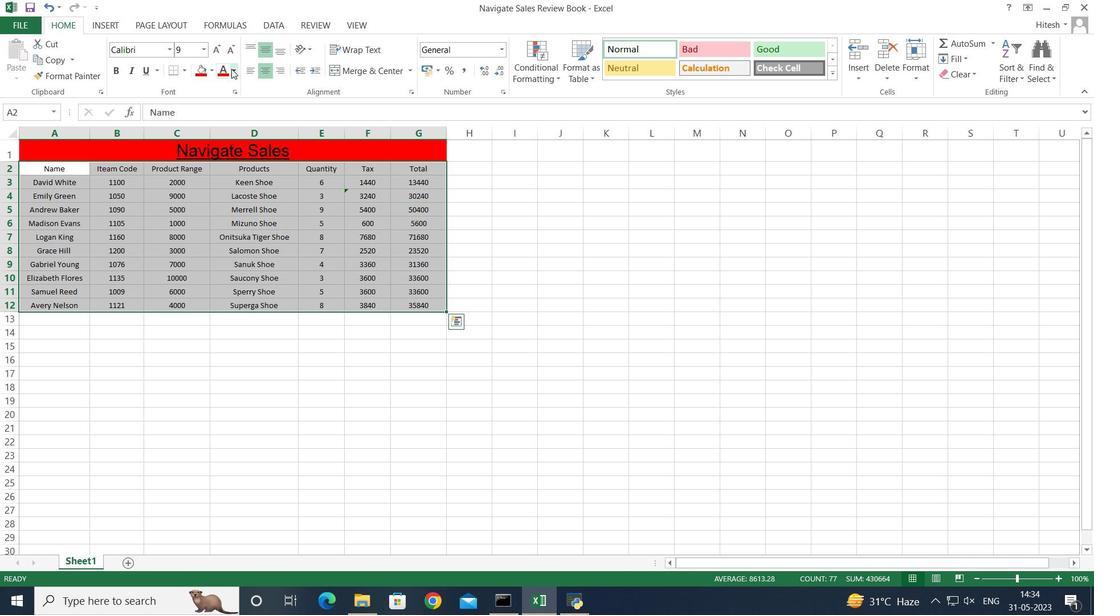 
Action: Mouse moved to (232, 114)
Screenshot: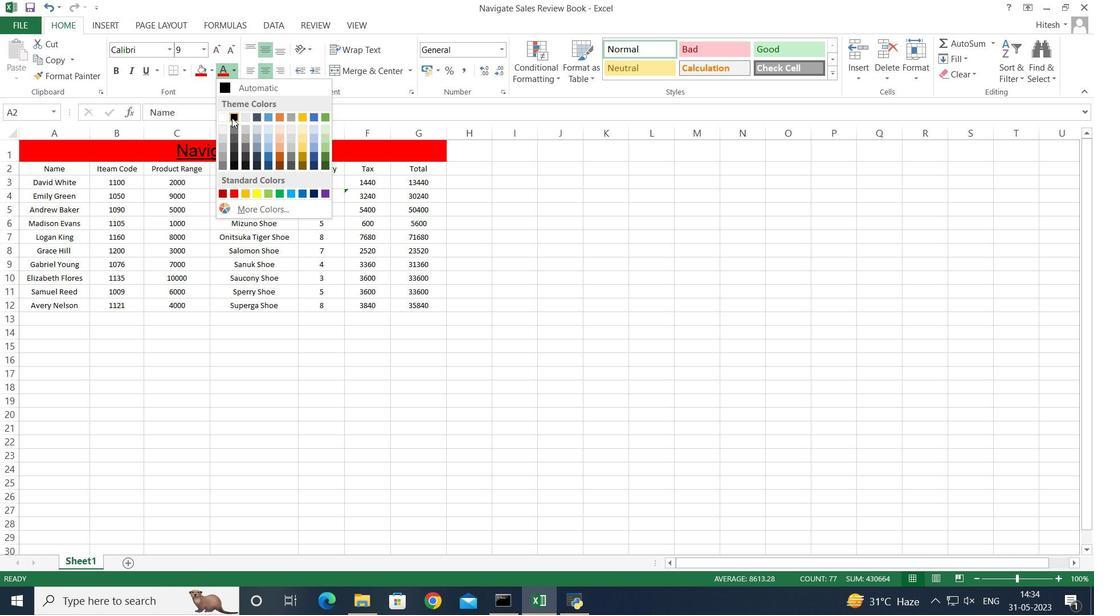 
Action: Mouse pressed left at (232, 114)
Screenshot: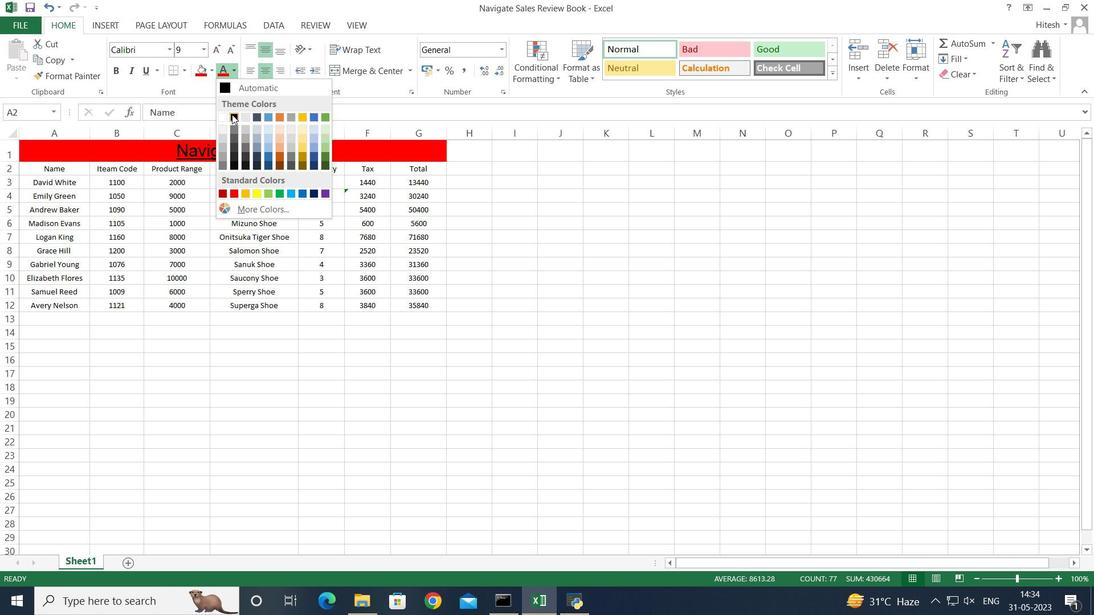 
Action: Mouse moved to (206, 362)
Screenshot: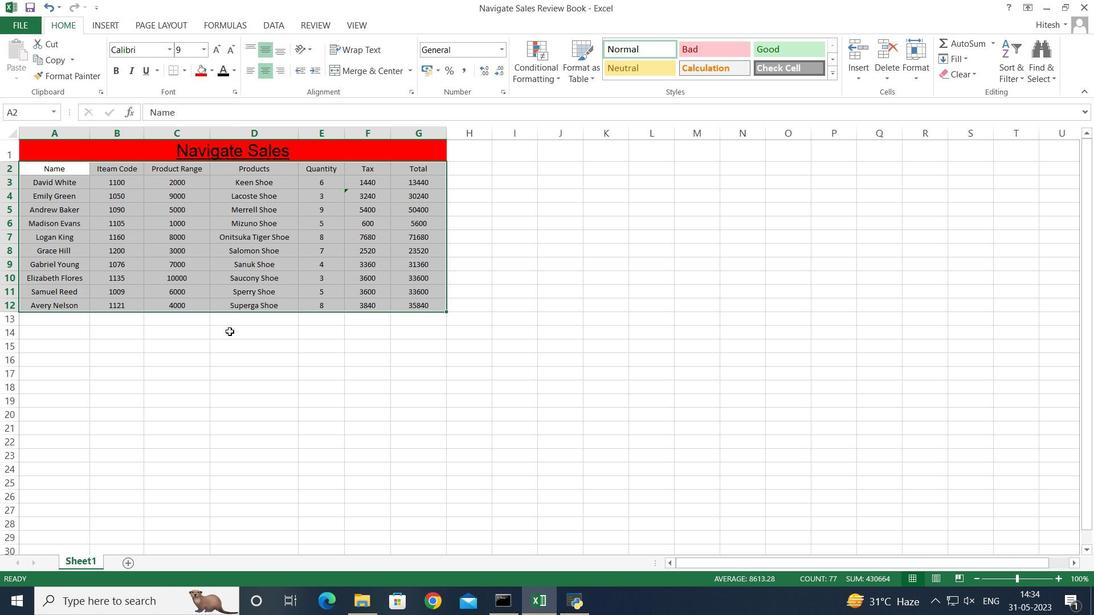 
Action: Mouse pressed left at (206, 362)
Screenshot: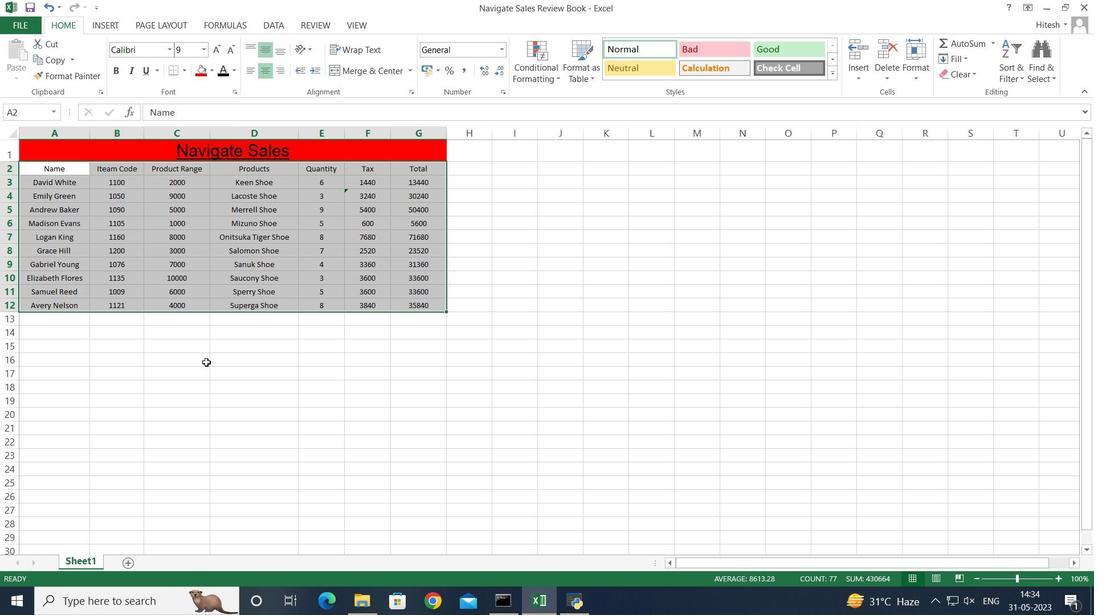 
Action: Mouse moved to (53, 155)
Screenshot: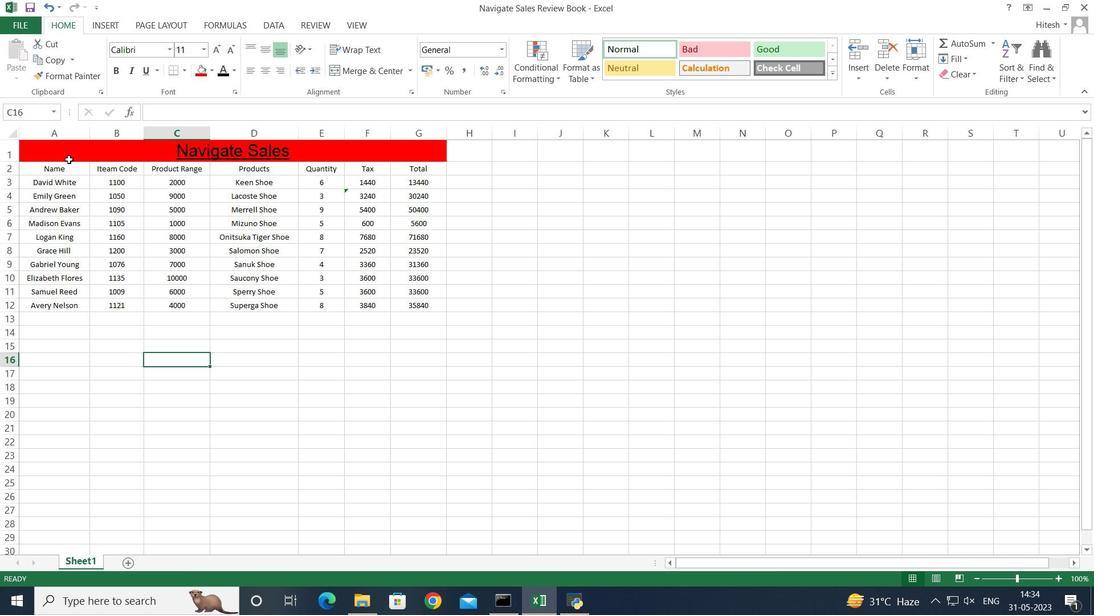 
Action: Mouse pressed left at (53, 155)
Screenshot: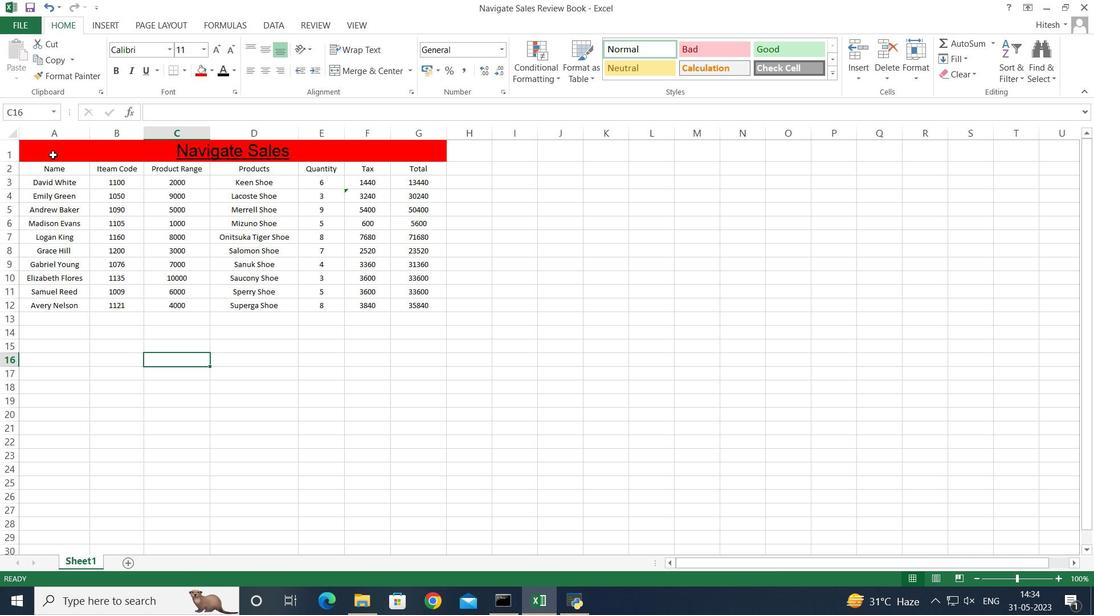 
Action: Mouse moved to (51, 155)
Screenshot: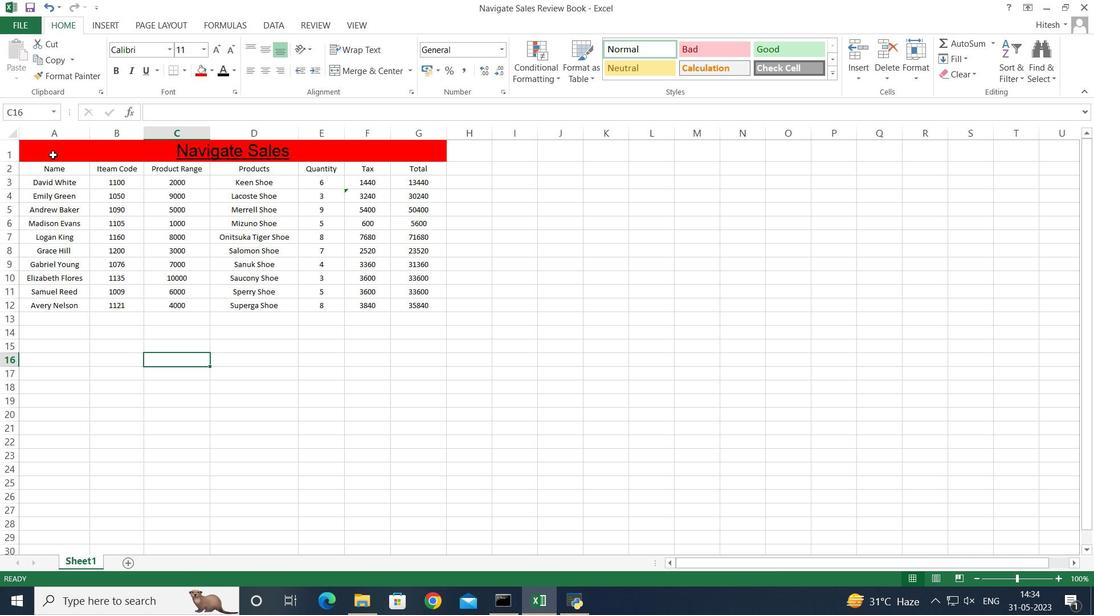 
Action: Key pressed <Key.shift><Key.down><Key.down><Key.down><Key.down><Key.down><Key.down><Key.down><Key.down><Key.down><Key.down><Key.down><Key.down><Key.up>
Screenshot: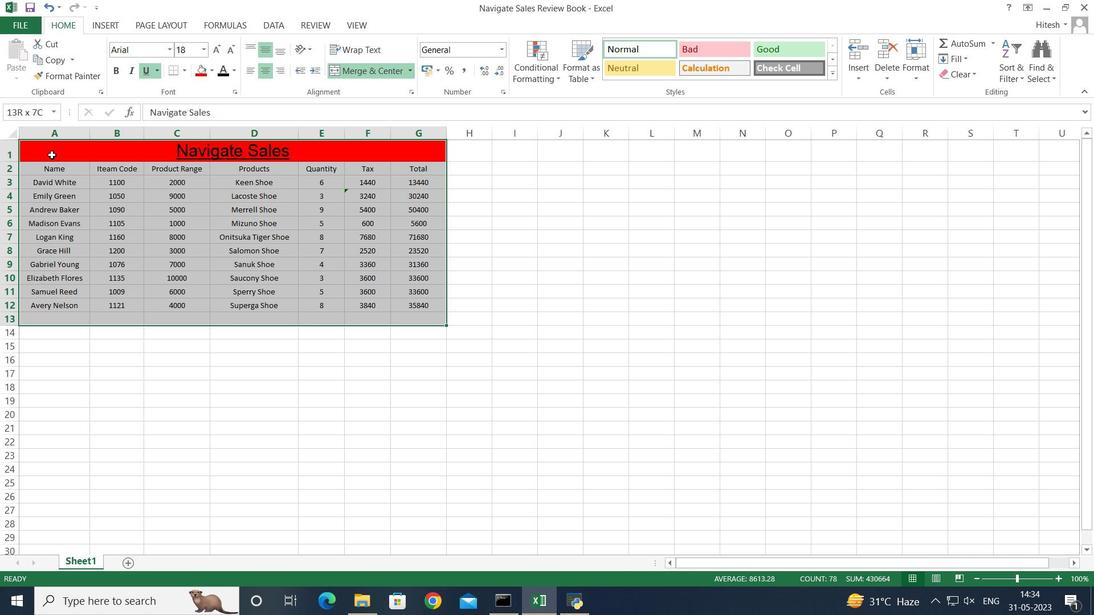 
Action: Mouse moved to (186, 71)
Screenshot: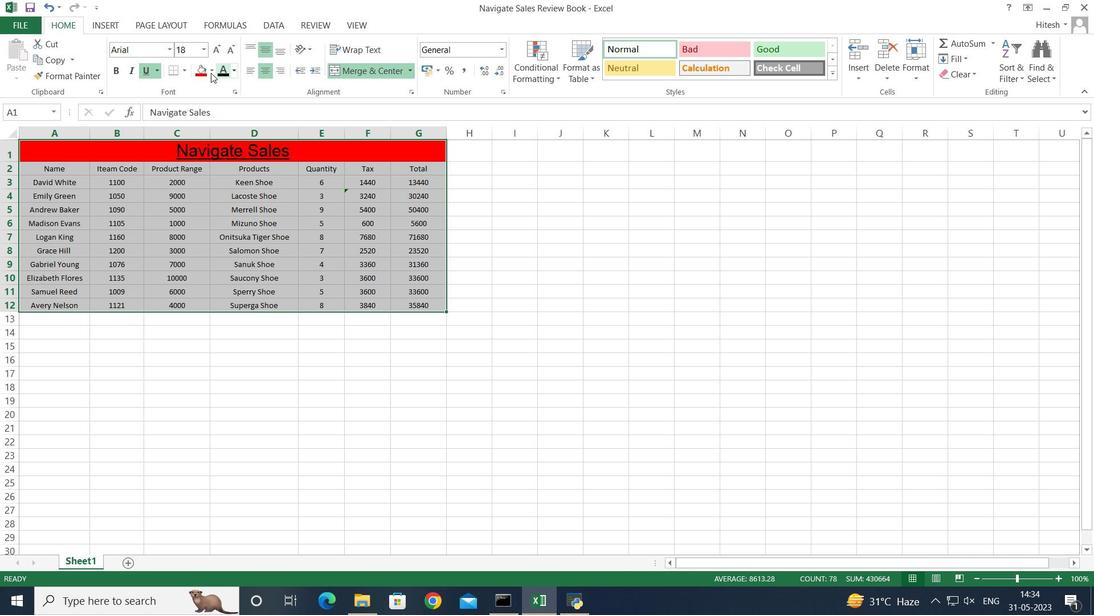 
Action: Mouse pressed left at (186, 71)
Screenshot: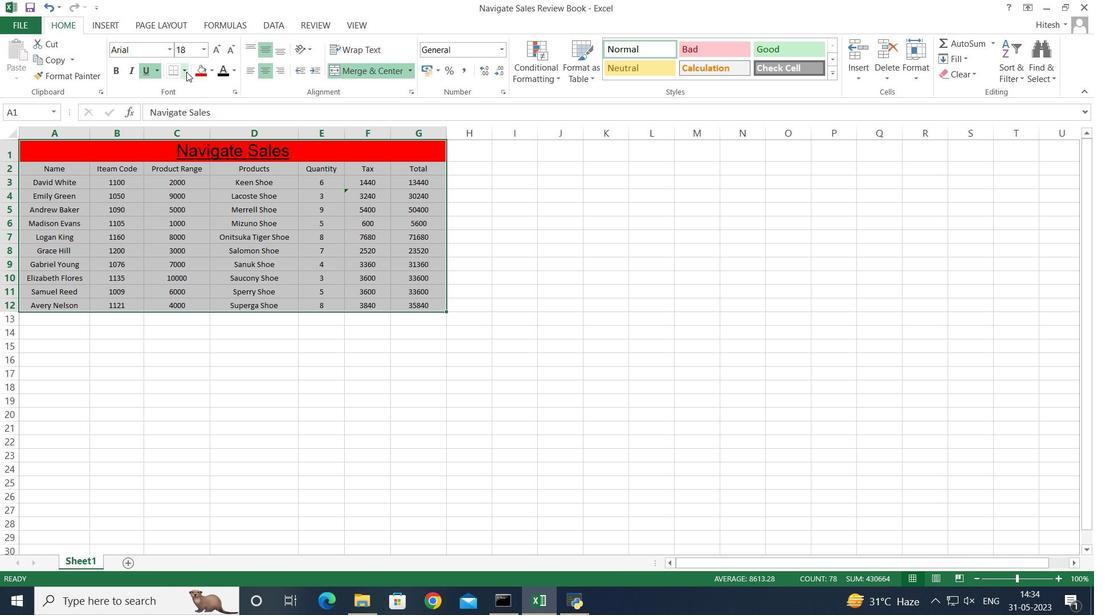 
Action: Mouse moved to (240, 175)
Screenshot: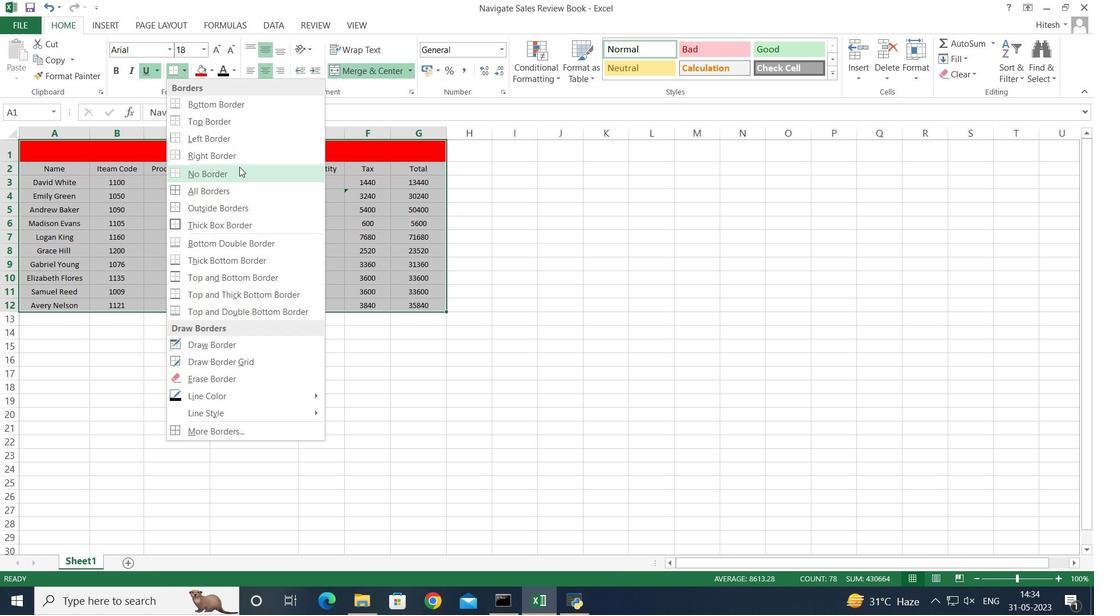 
Action: Mouse pressed left at (240, 175)
Screenshot: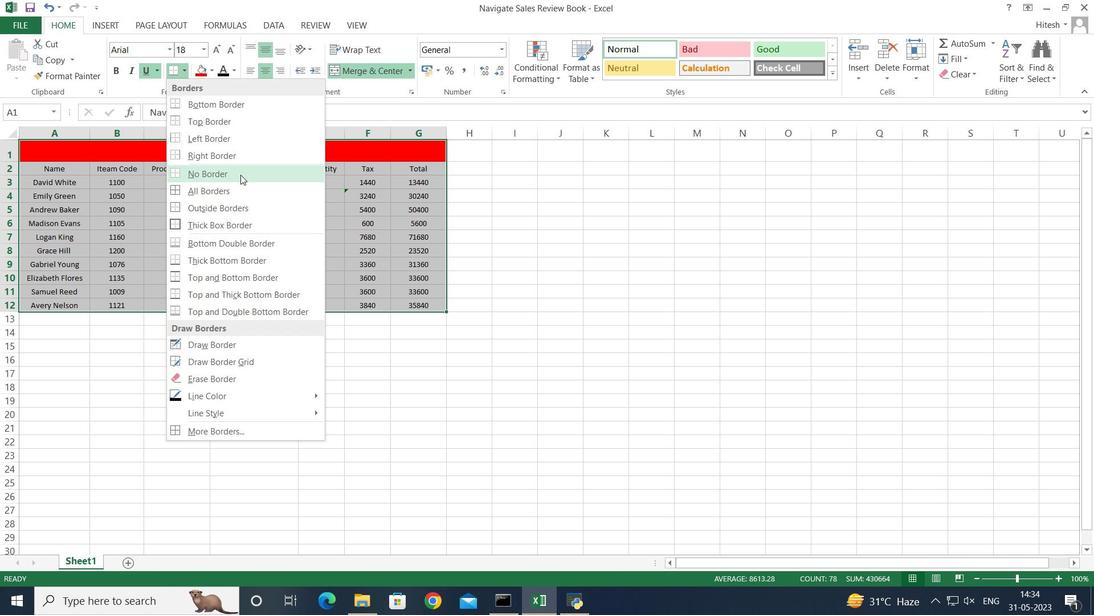 
Action: Mouse moved to (293, 409)
Screenshot: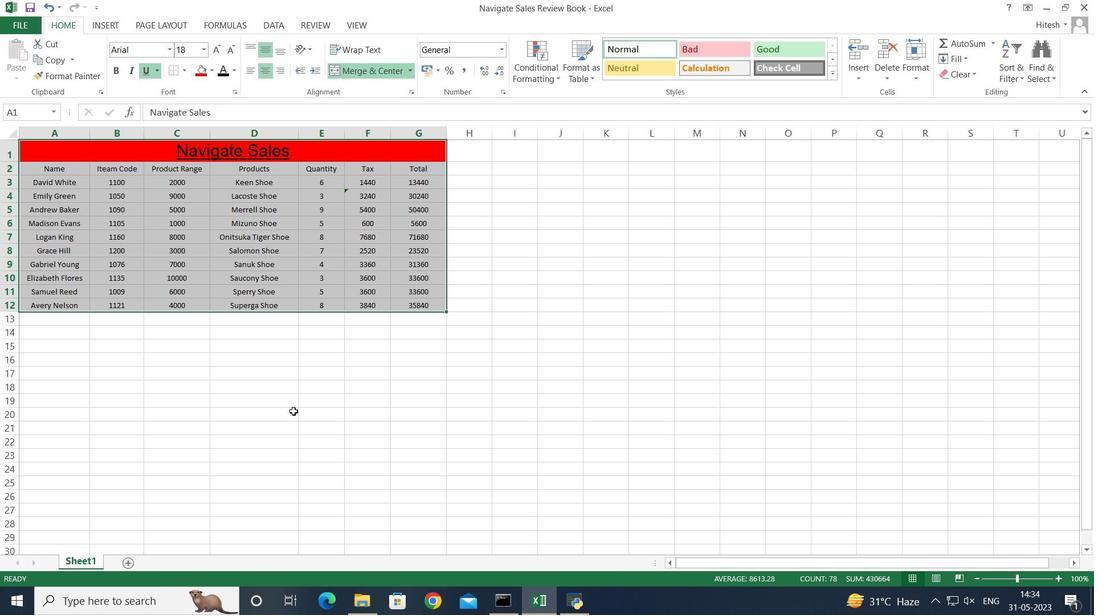 
Action: Mouse pressed left at (293, 409)
Screenshot: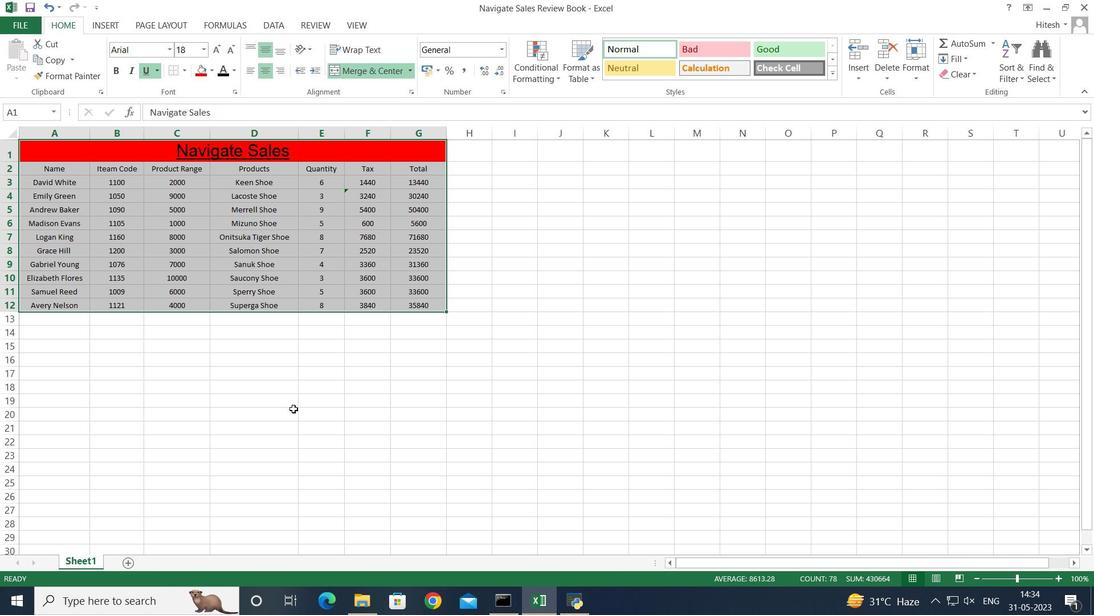 
Action: Mouse moved to (291, 408)
Screenshot: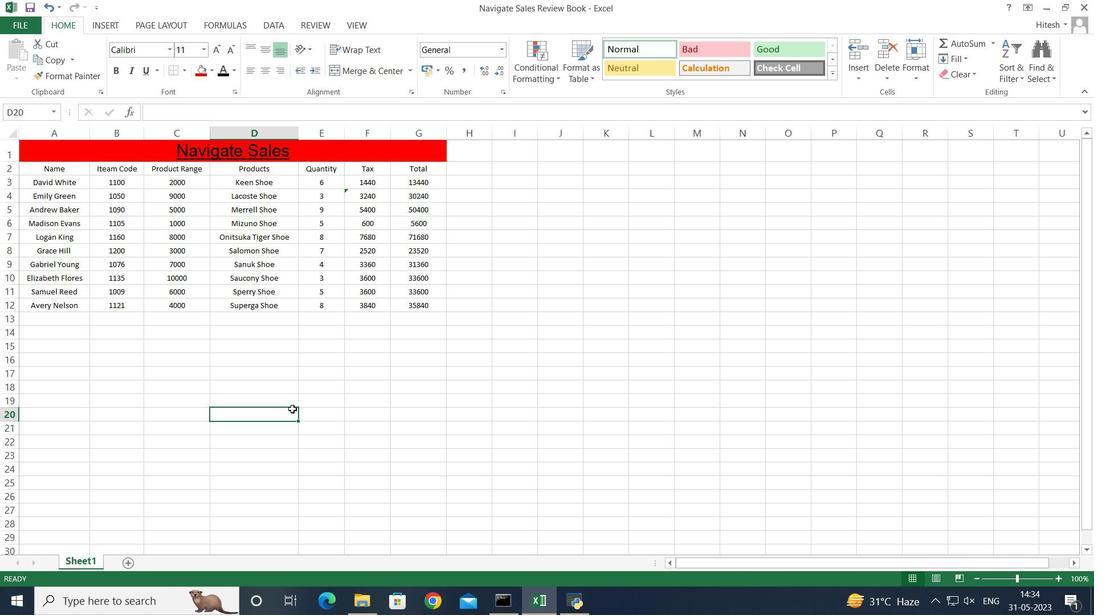 
